 Task: Open a blank sheet, save the file as repiratorysystem.pdf Insert a picture of 'Repiratory System' with name  ' Repiratory System.png ' Apply border to the image, change style to Dotted Line, color Tan and width '4 pt'
Action: Mouse moved to (209, 271)
Screenshot: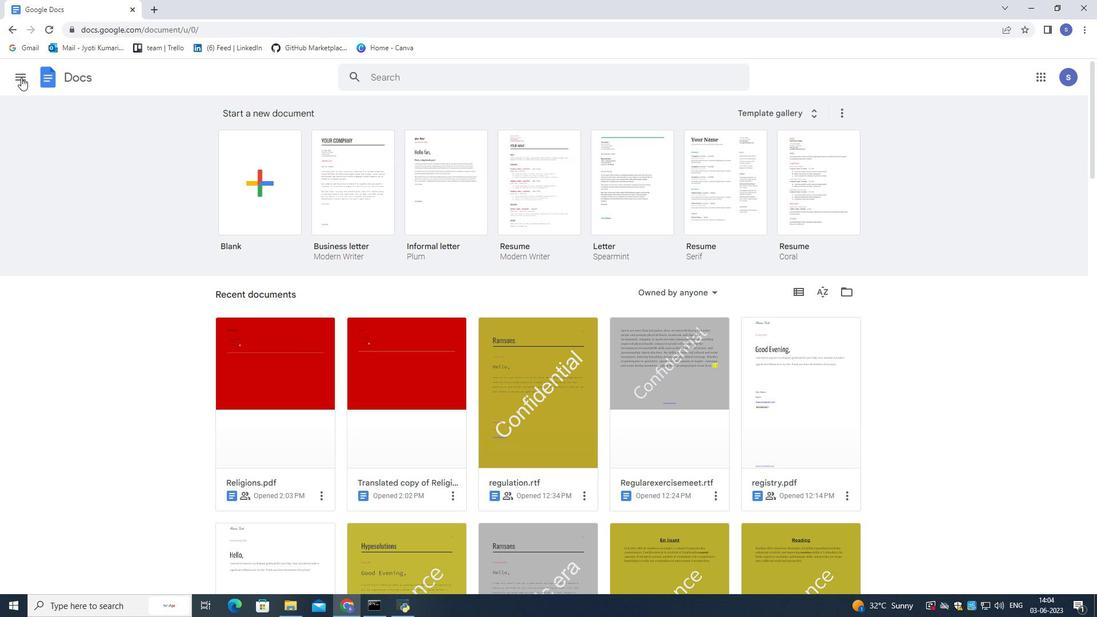 
Action: Mouse scrolled (209, 272) with delta (0, 0)
Screenshot: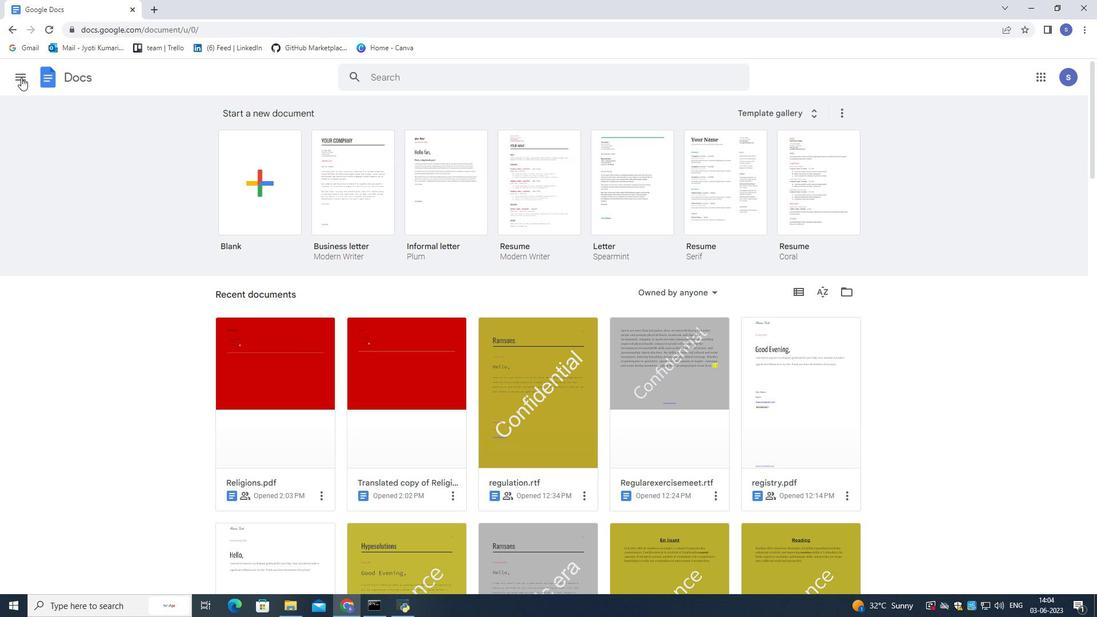 
Action: Mouse moved to (211, 270)
Screenshot: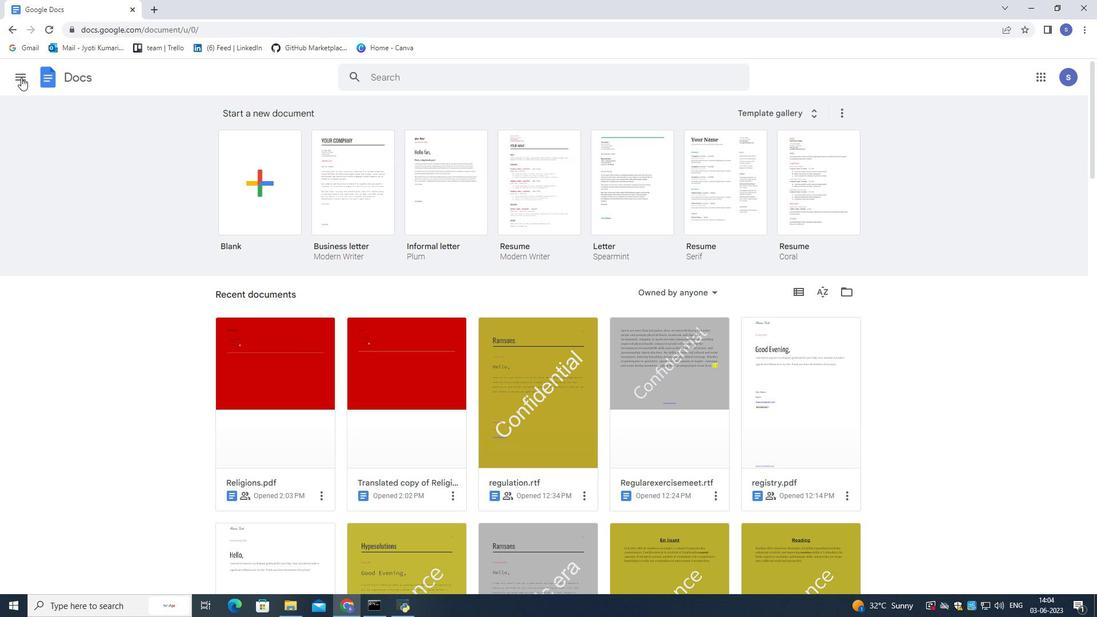 
Action: Mouse scrolled (211, 270) with delta (0, 0)
Screenshot: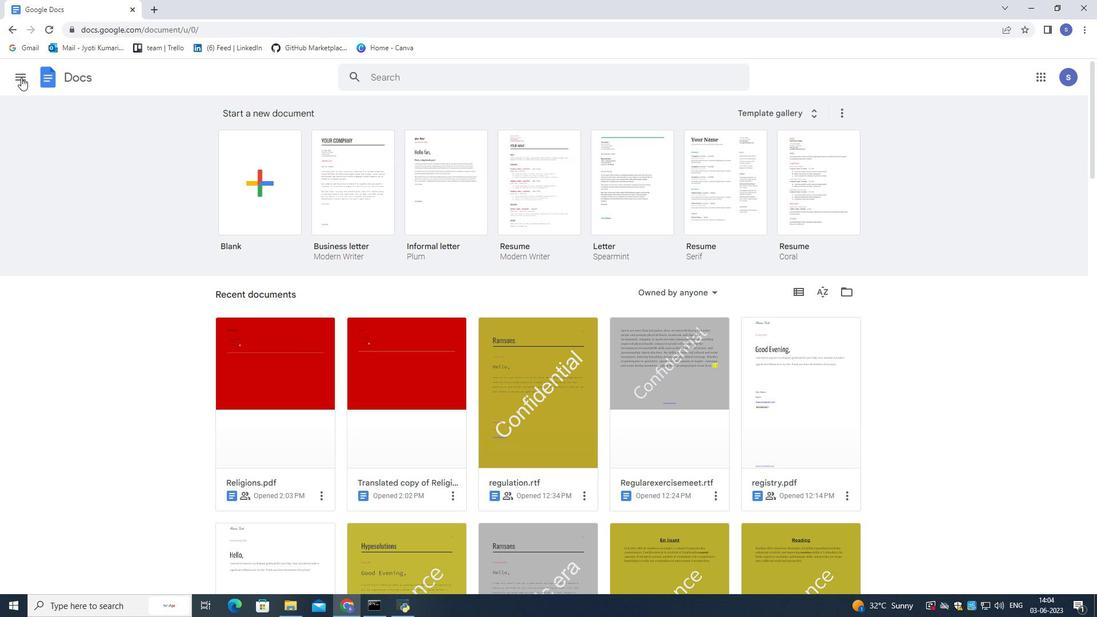 
Action: Mouse moved to (212, 268)
Screenshot: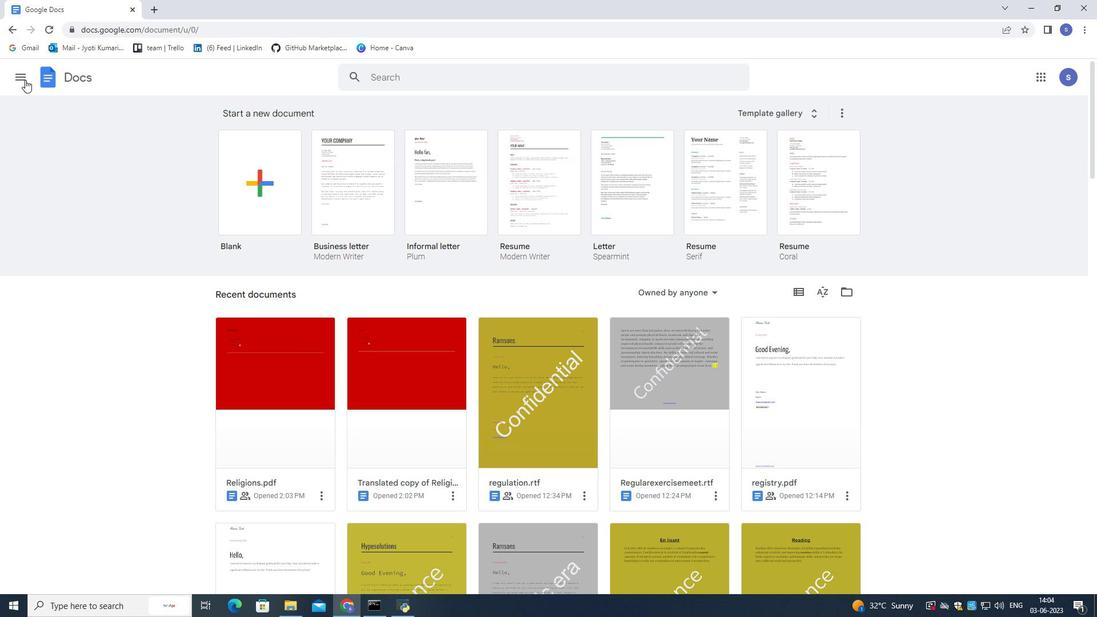 
Action: Mouse scrolled (212, 269) with delta (0, 0)
Screenshot: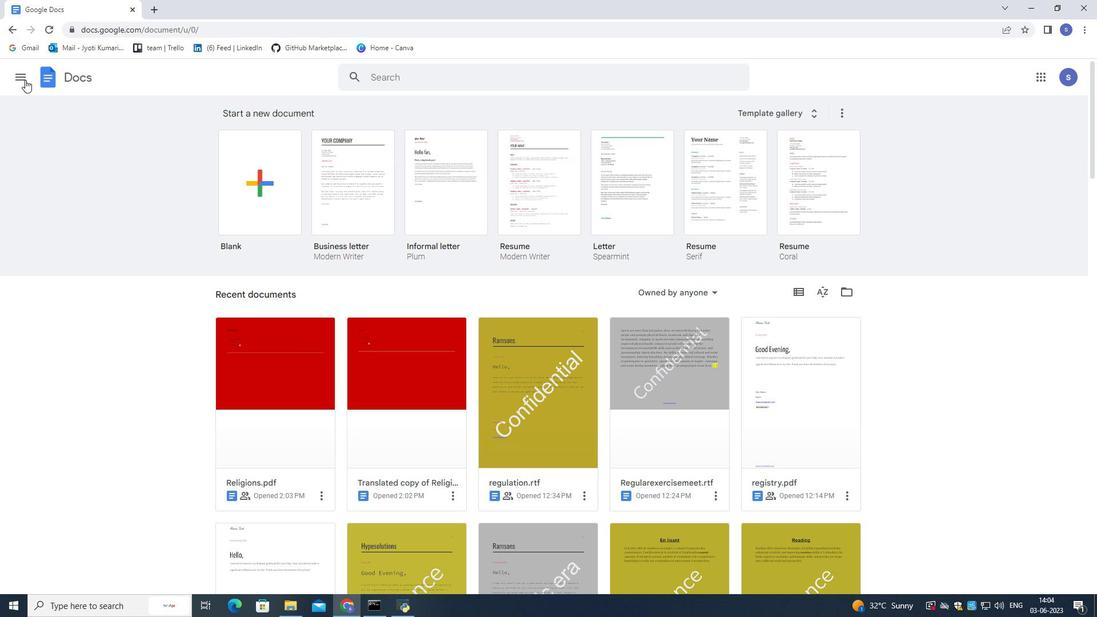 
Action: Mouse moved to (267, 144)
Screenshot: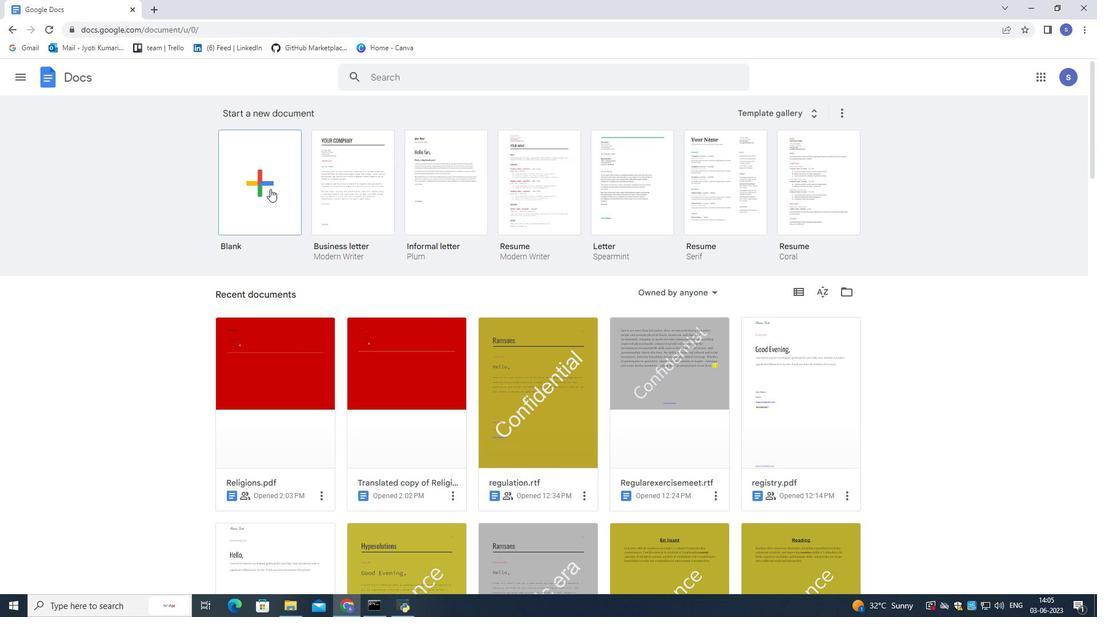 
Action: Mouse pressed left at (267, 144)
Screenshot: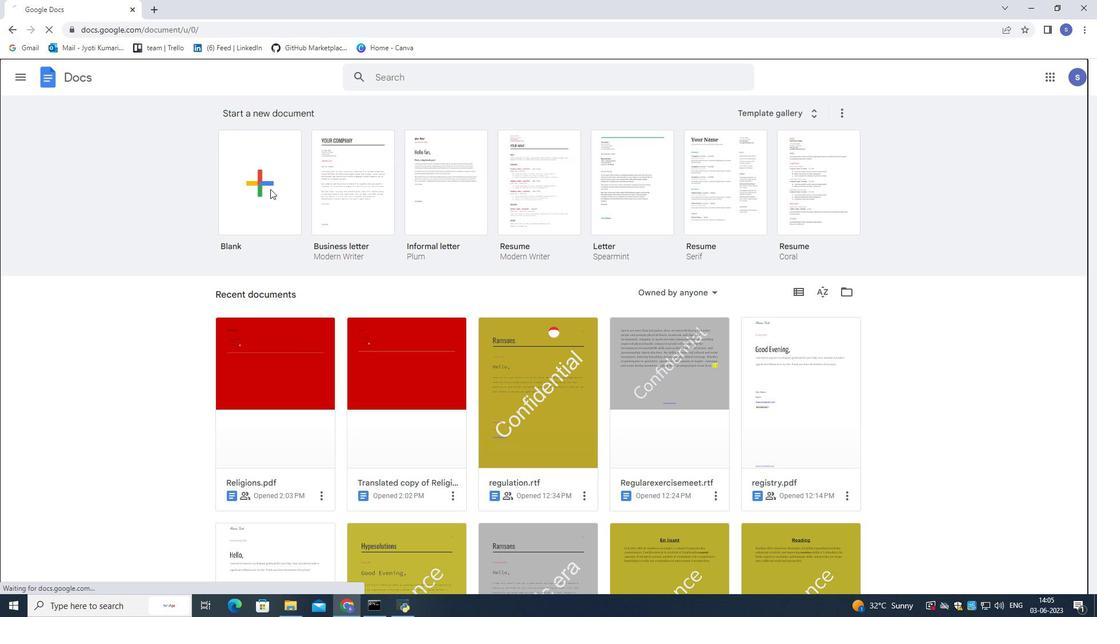
Action: Mouse pressed left at (267, 144)
Screenshot: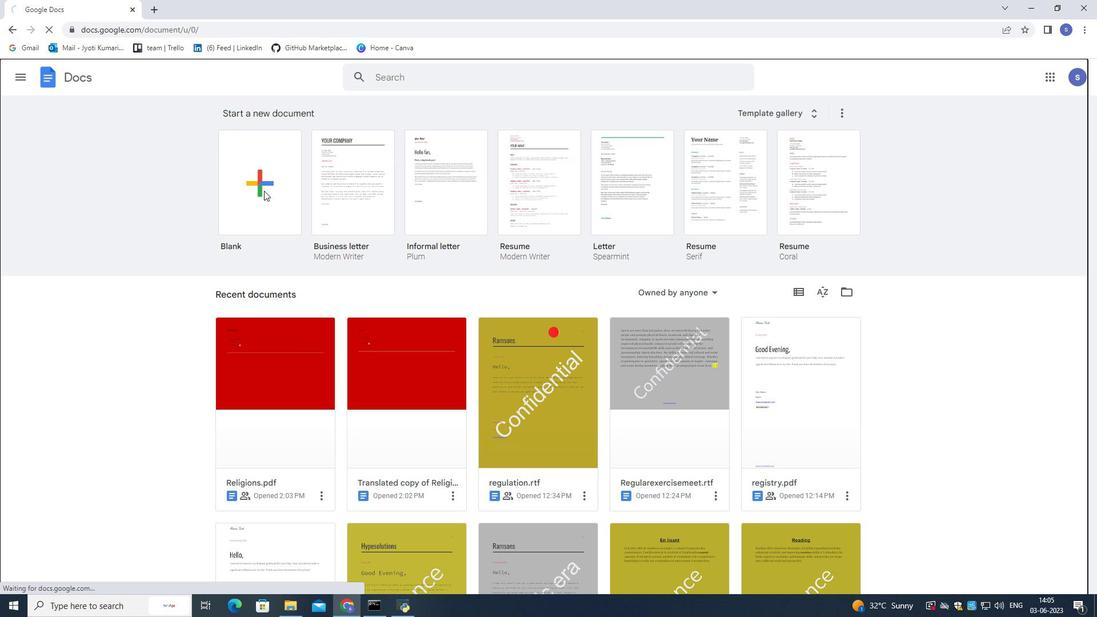 
Action: Mouse moved to (270, 189)
Screenshot: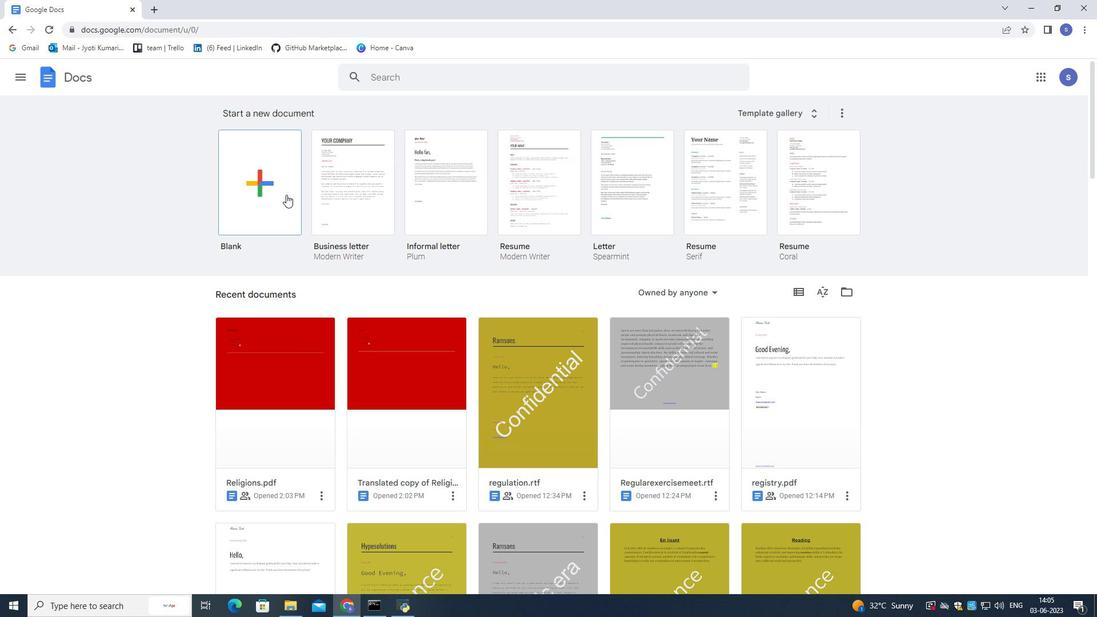 
Action: Mouse pressed left at (270, 189)
Screenshot: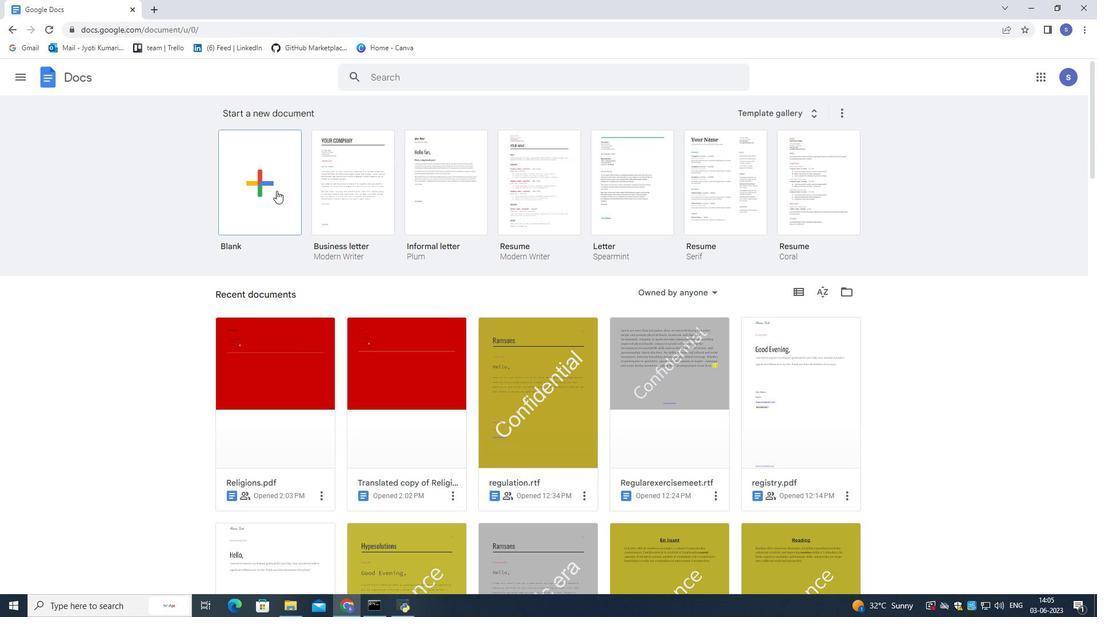 
Action: Mouse pressed left at (270, 189)
Screenshot: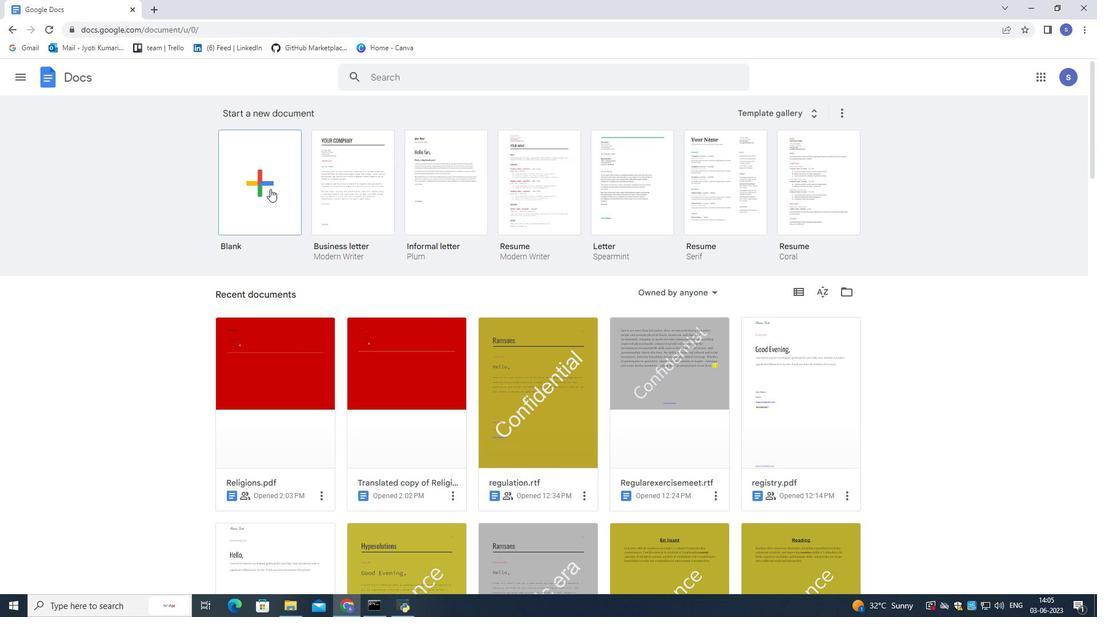 
Action: Mouse moved to (120, 68)
Screenshot: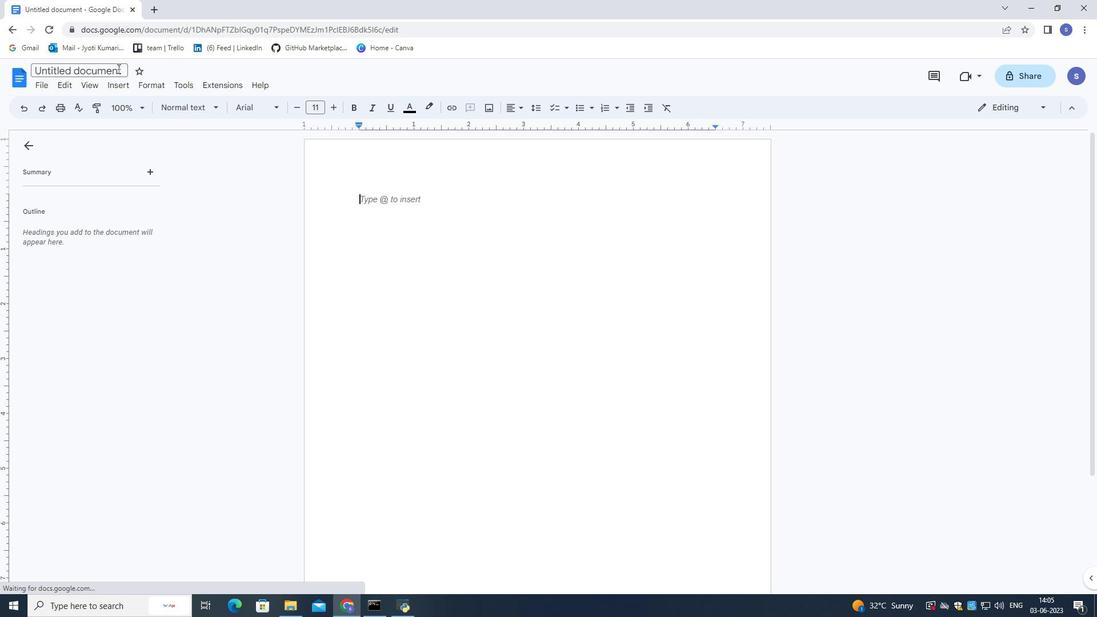 
Action: Mouse pressed left at (120, 68)
Screenshot: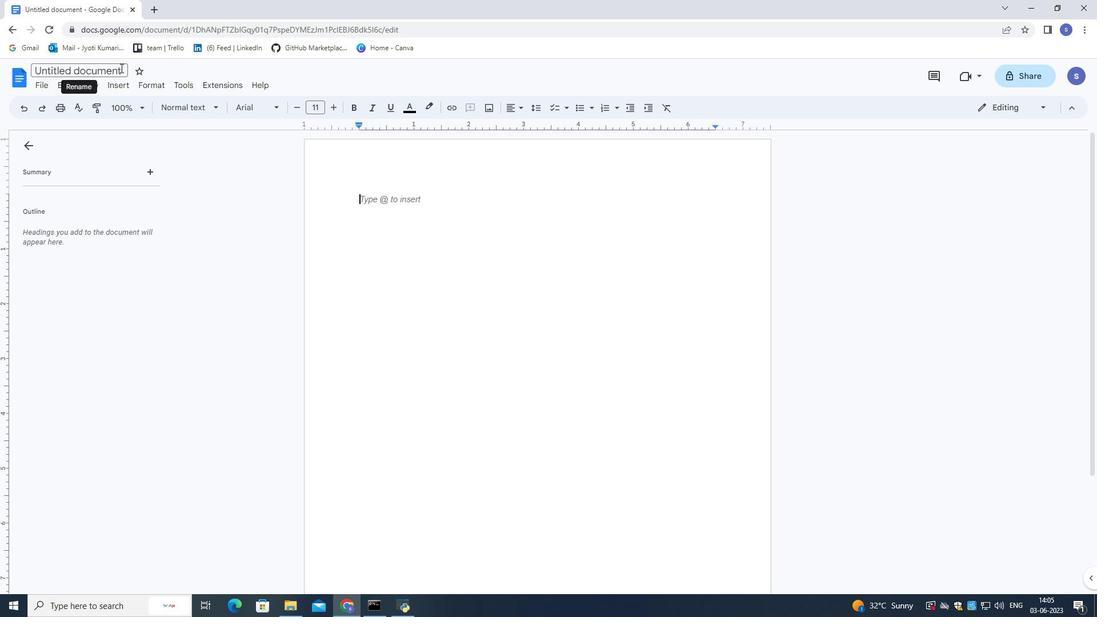 
Action: Key pressed repiatorysystem.pdf<Key.enter>
Screenshot: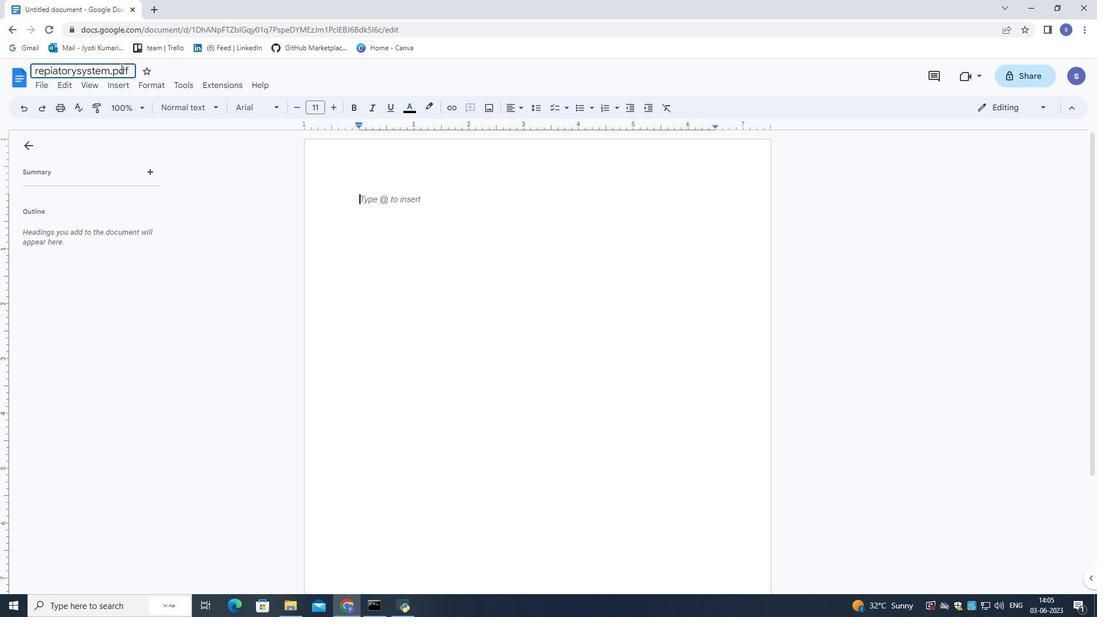 
Action: Mouse moved to (499, 193)
Screenshot: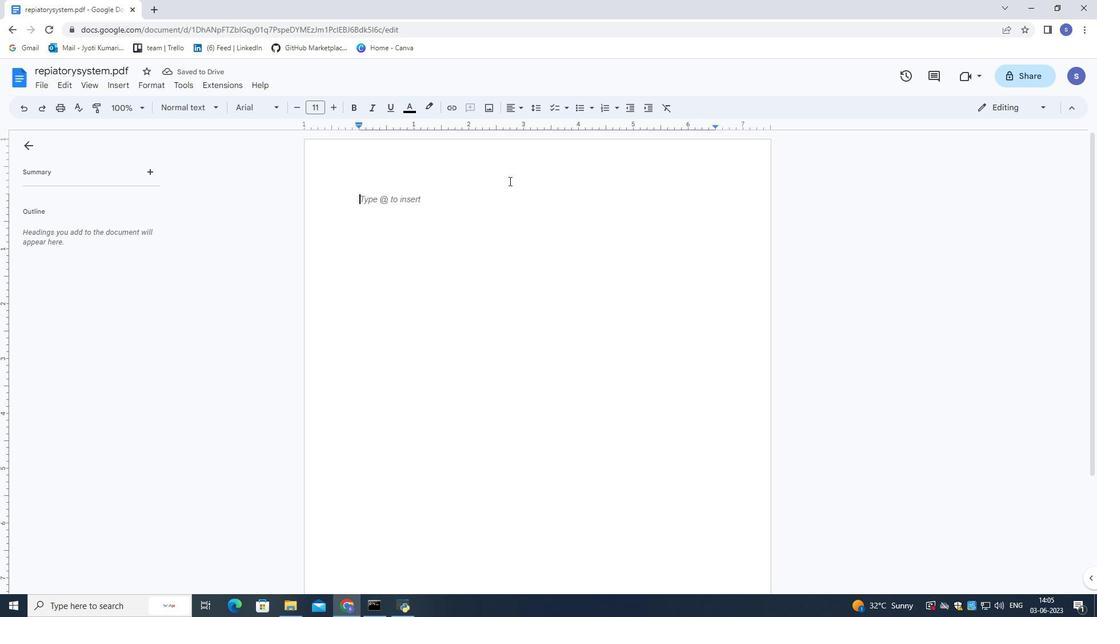 
Action: Mouse pressed left at (499, 193)
Screenshot: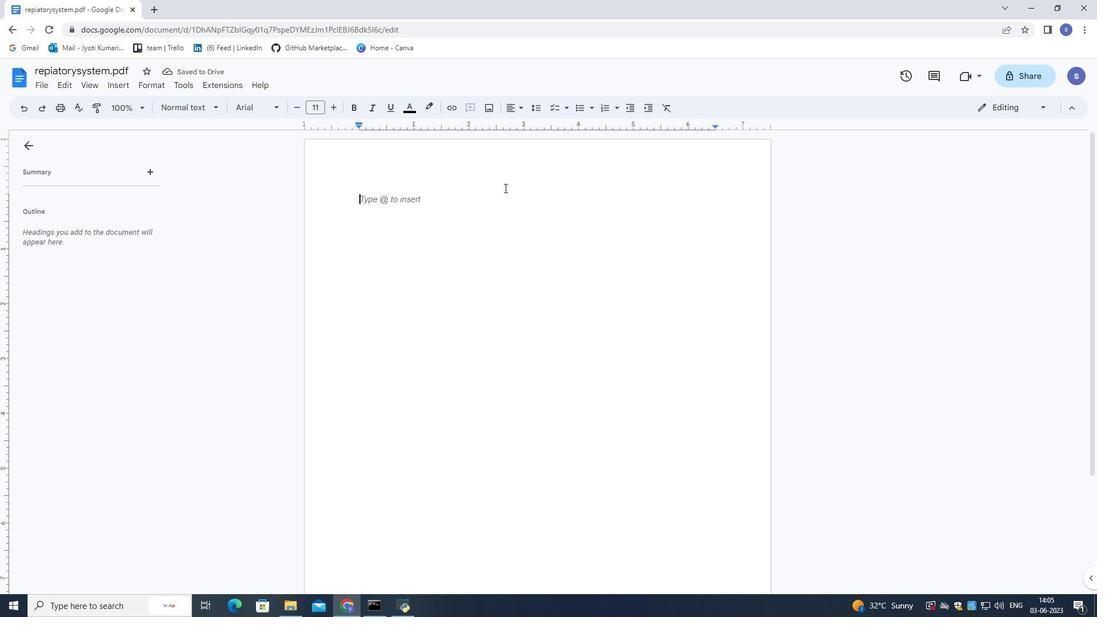 
Action: Mouse moved to (113, 84)
Screenshot: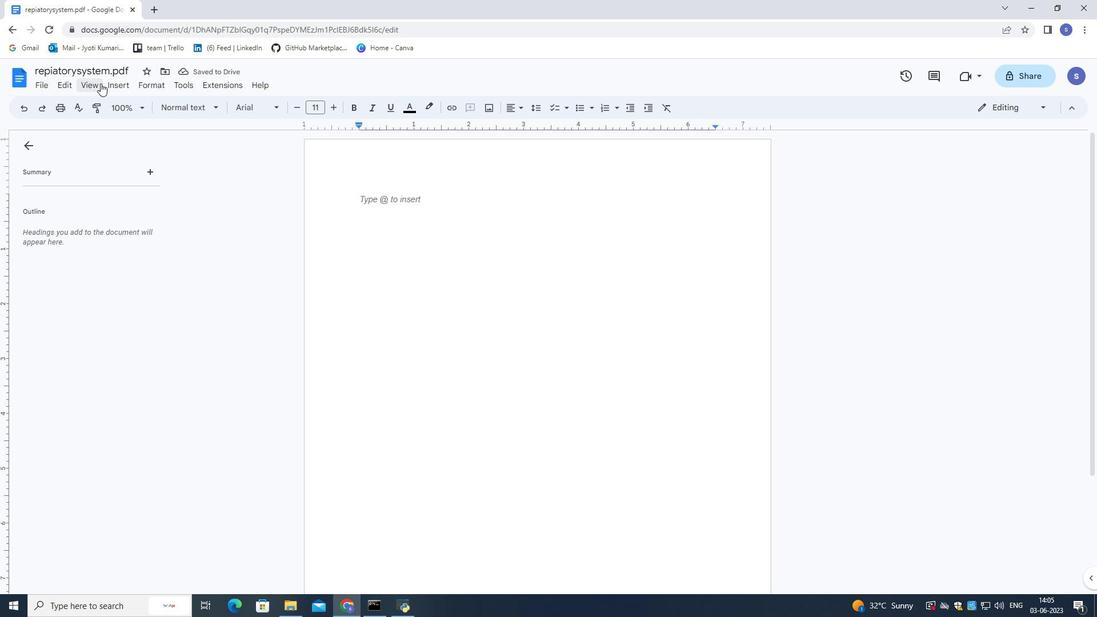 
Action: Mouse pressed left at (113, 84)
Screenshot: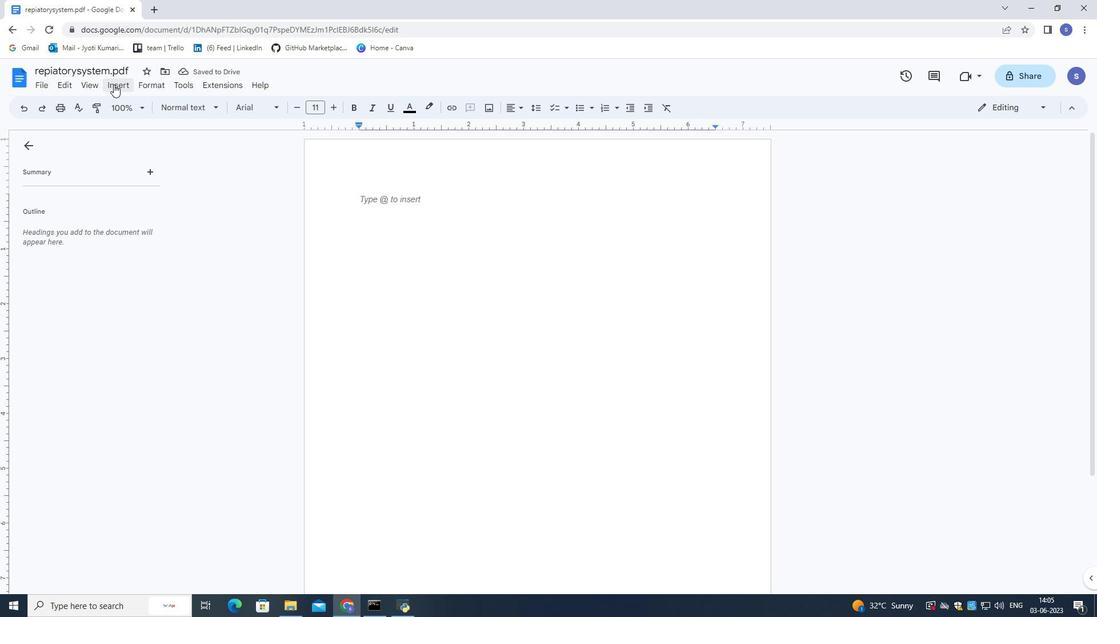 
Action: Mouse moved to (133, 107)
Screenshot: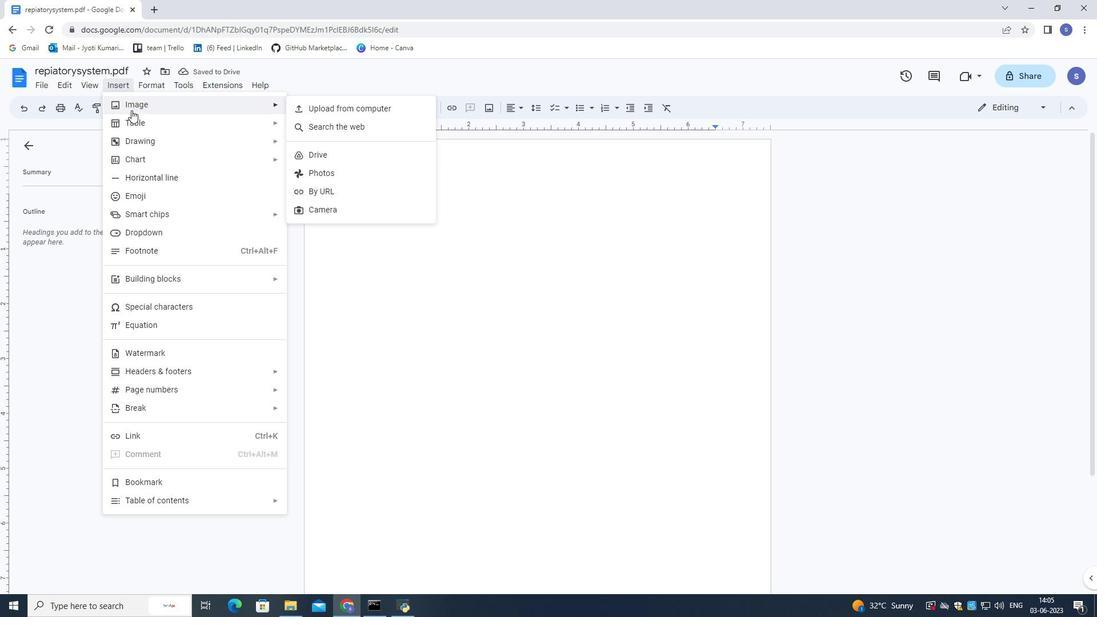 
Action: Mouse pressed left at (133, 107)
Screenshot: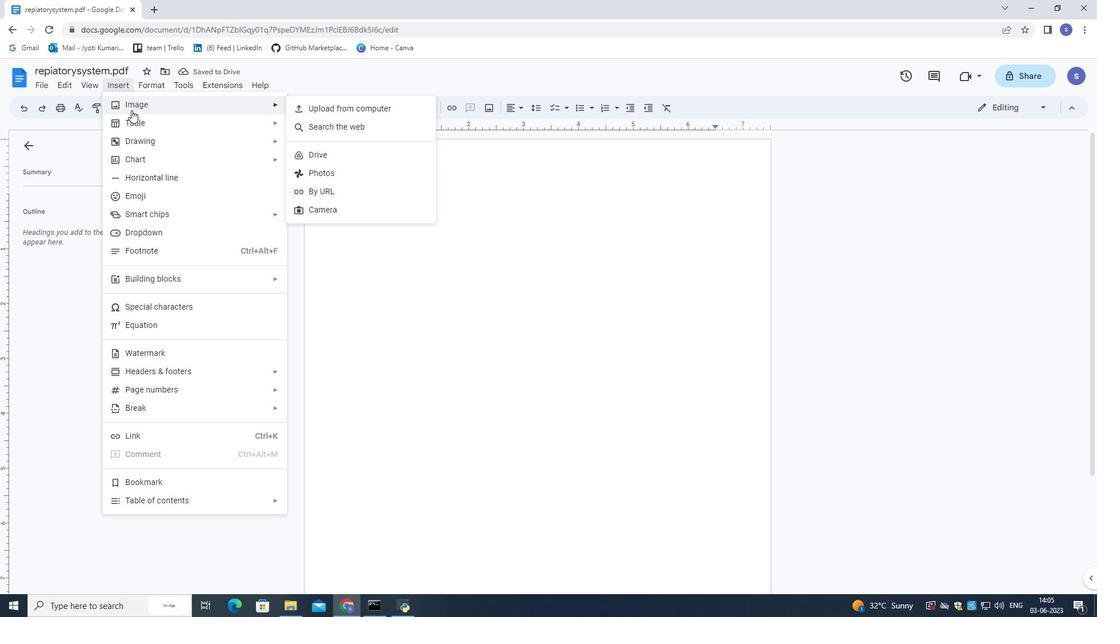 
Action: Mouse moved to (308, 110)
Screenshot: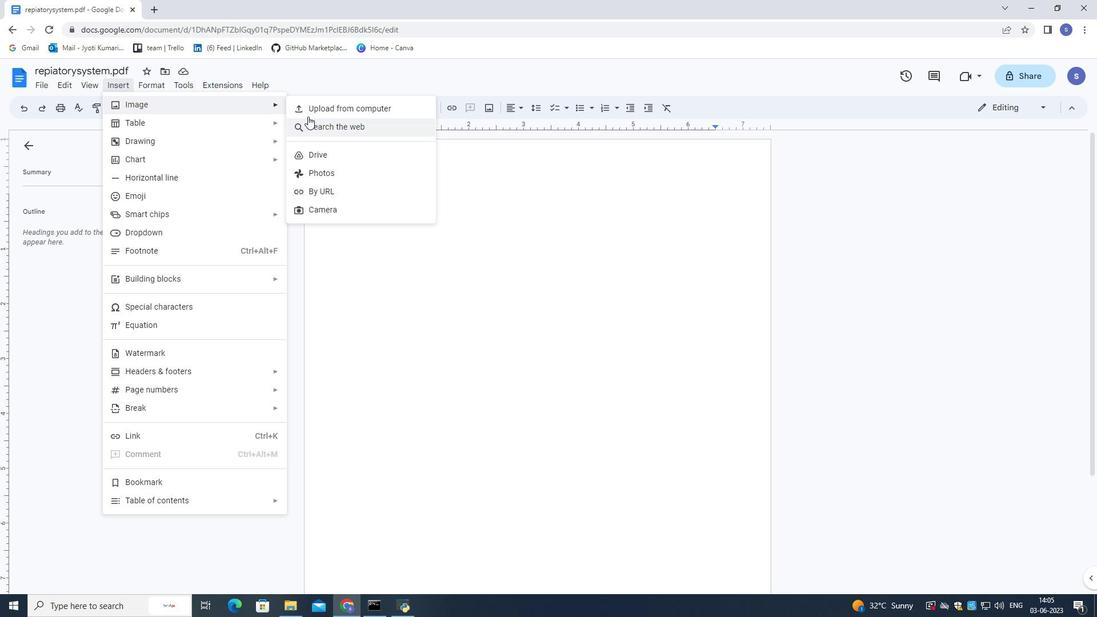 
Action: Mouse pressed left at (308, 110)
Screenshot: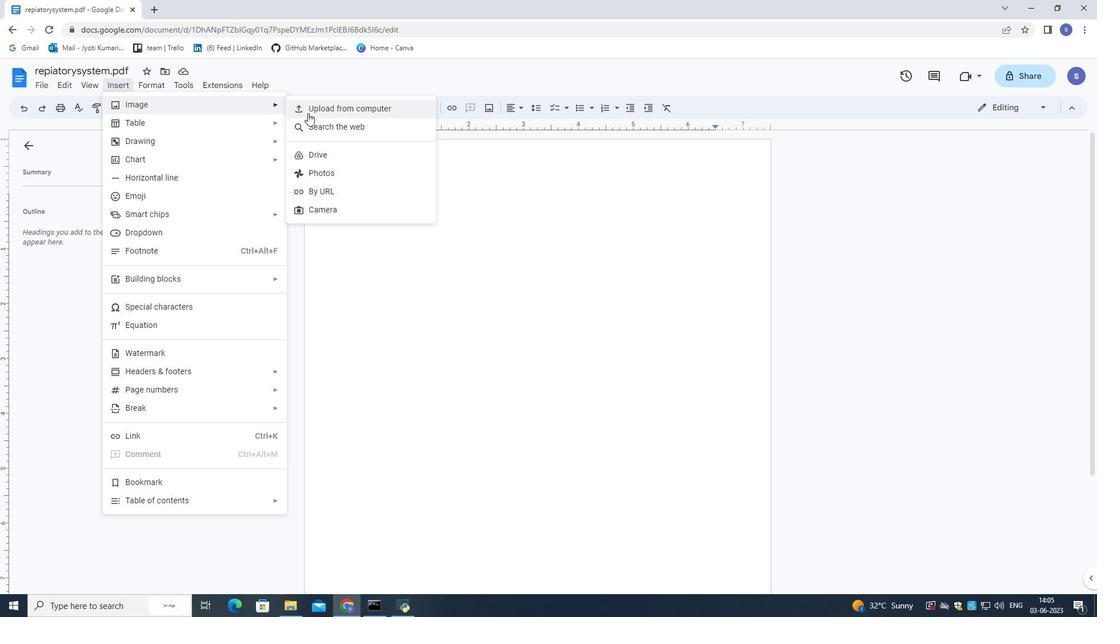 
Action: Mouse moved to (302, 99)
Screenshot: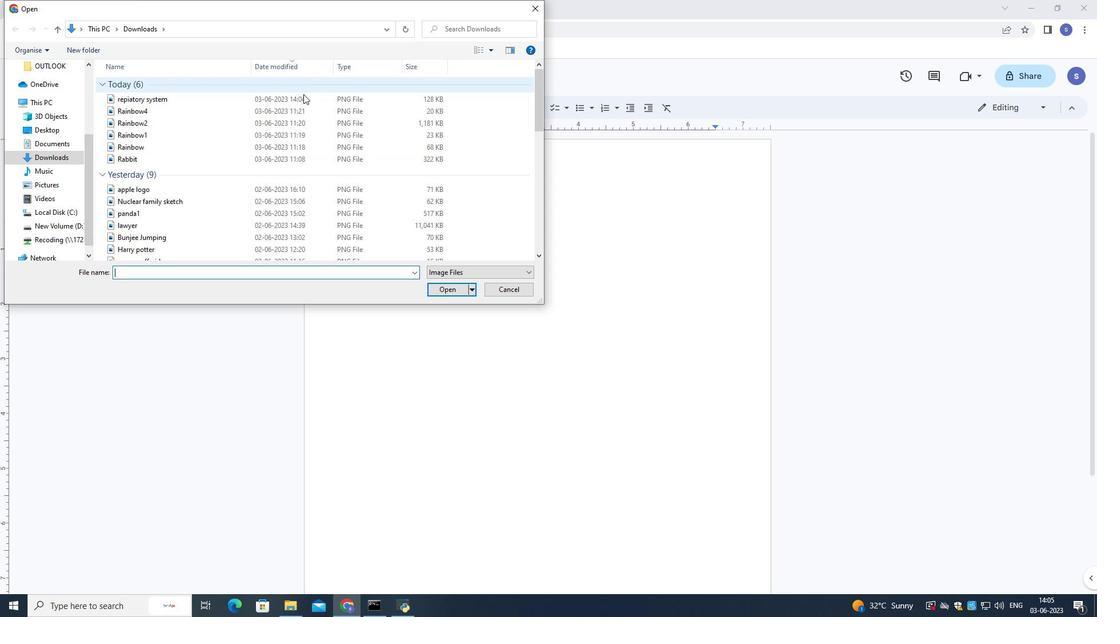 
Action: Mouse pressed left at (302, 99)
Screenshot: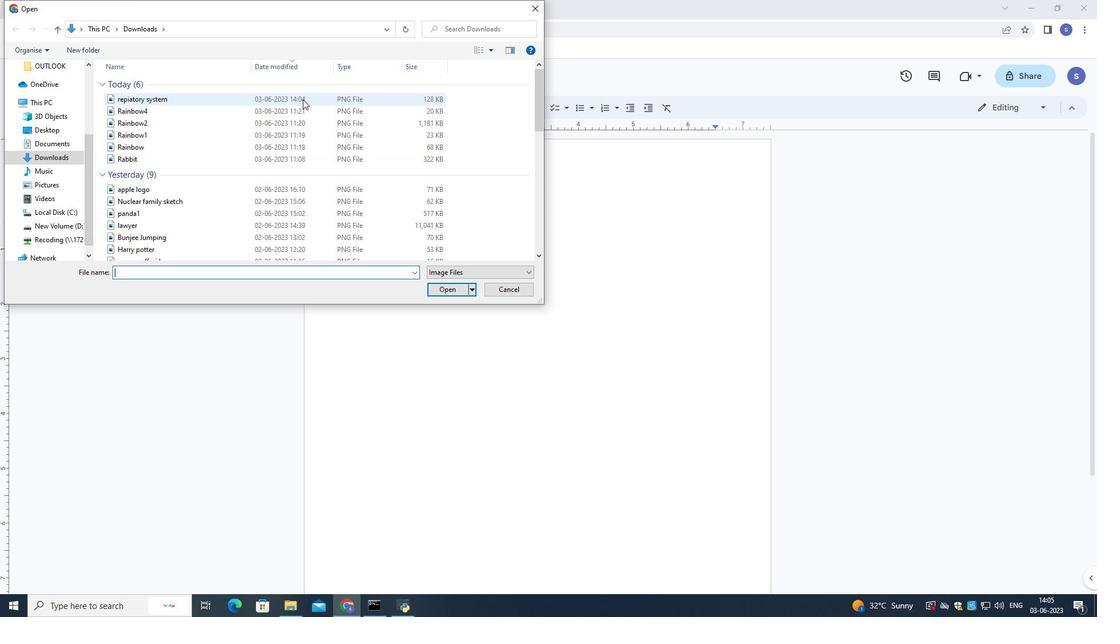 
Action: Mouse moved to (445, 288)
Screenshot: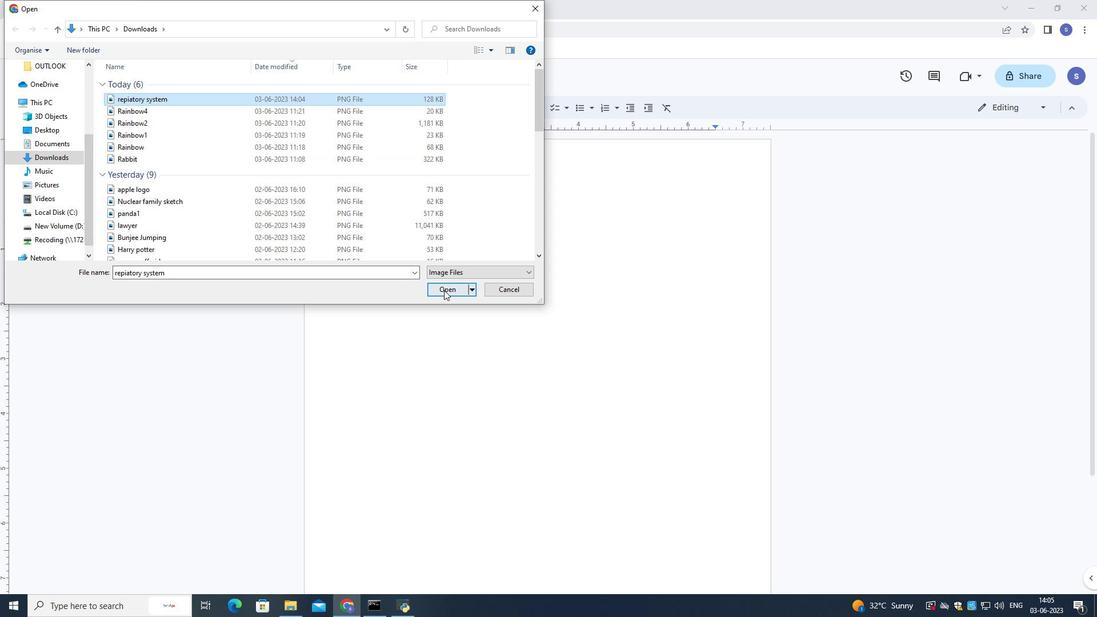 
Action: Mouse pressed left at (445, 288)
Screenshot: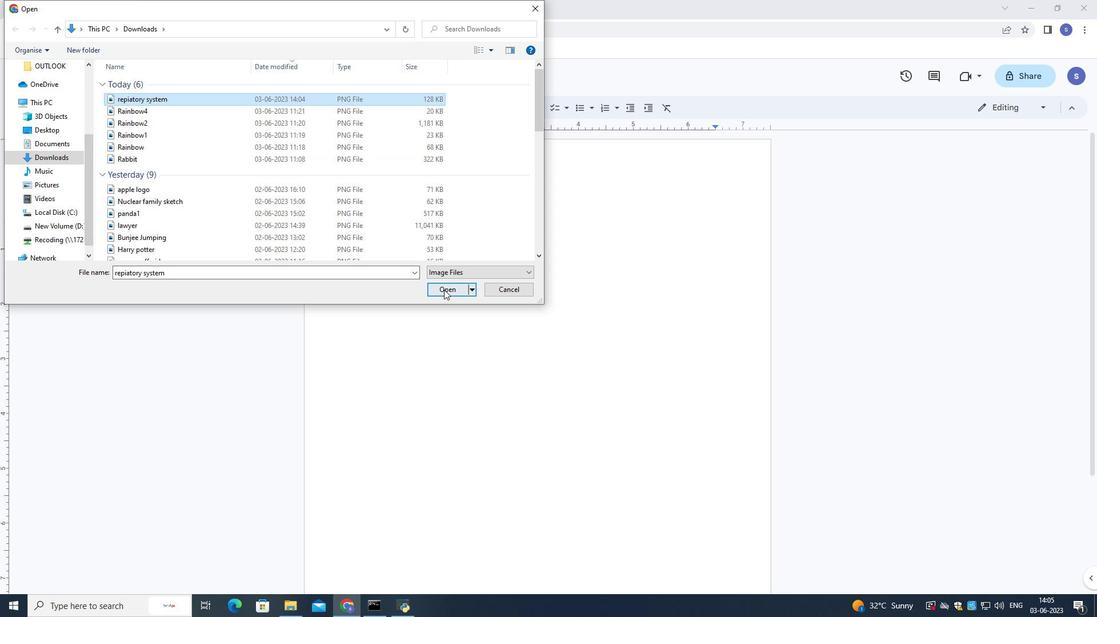 
Action: Mouse moved to (644, 339)
Screenshot: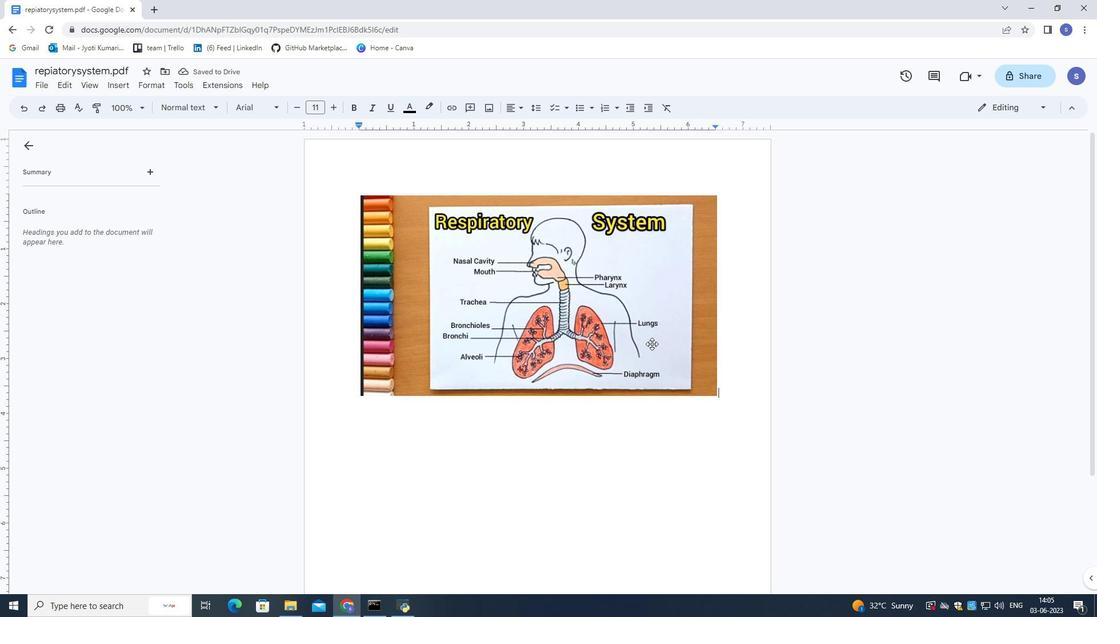 
Action: Mouse pressed left at (644, 339)
Screenshot: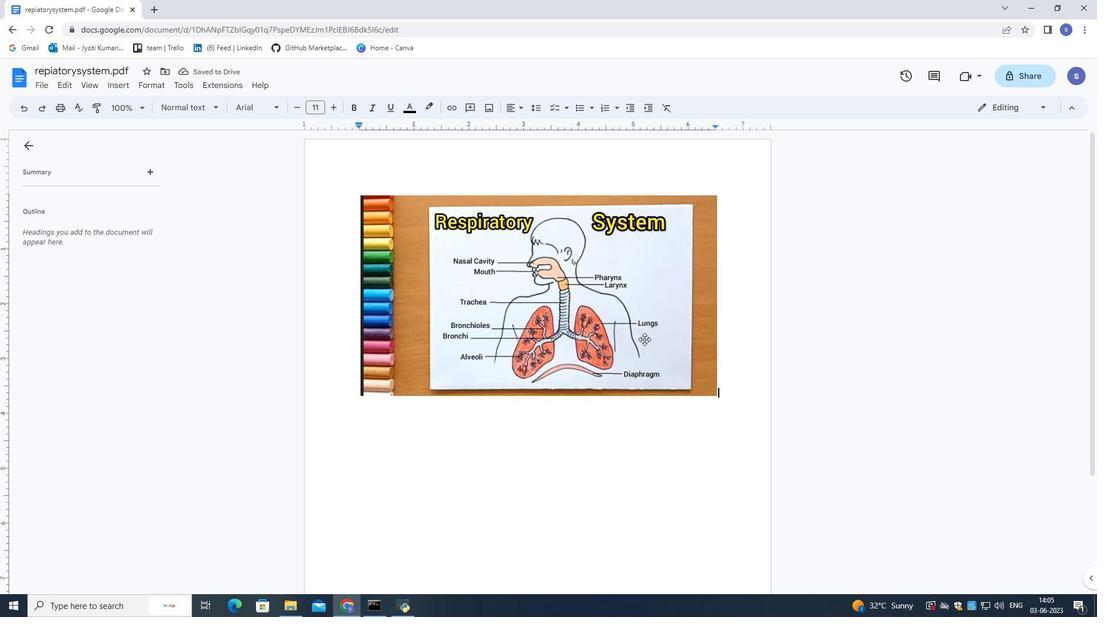
Action: Mouse moved to (599, 265)
Screenshot: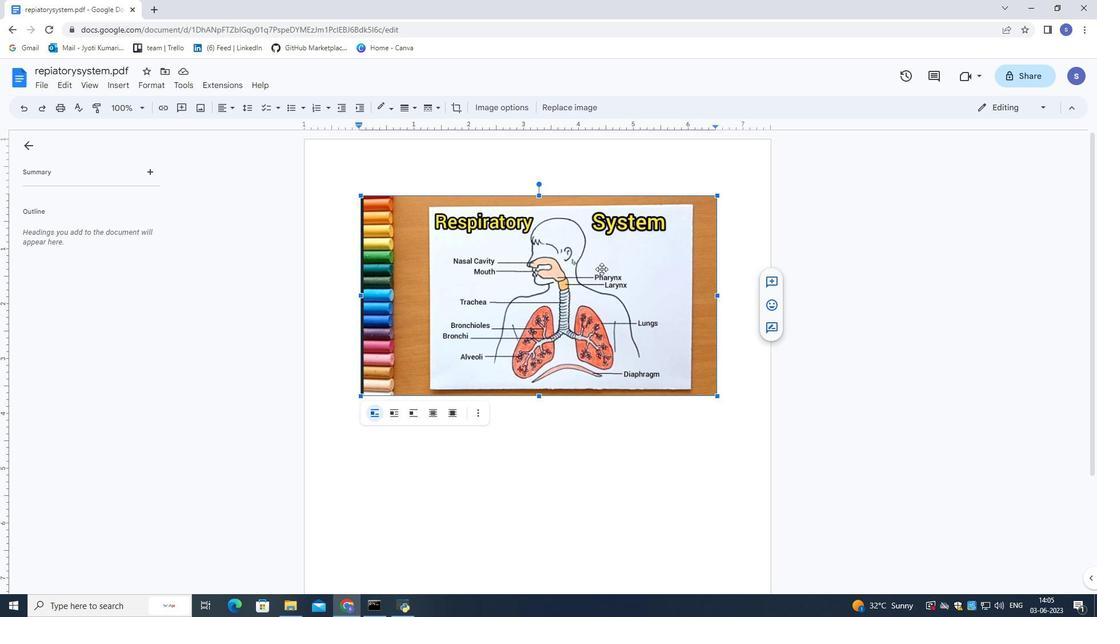 
Action: Mouse pressed right at (599, 265)
Screenshot: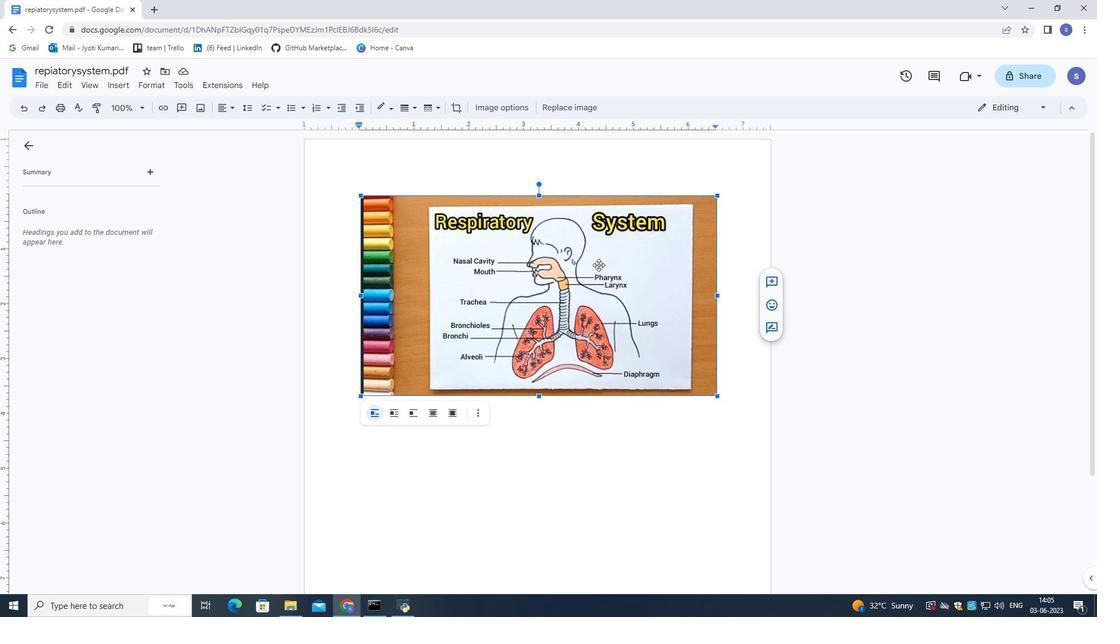 
Action: Mouse moved to (629, 240)
Screenshot: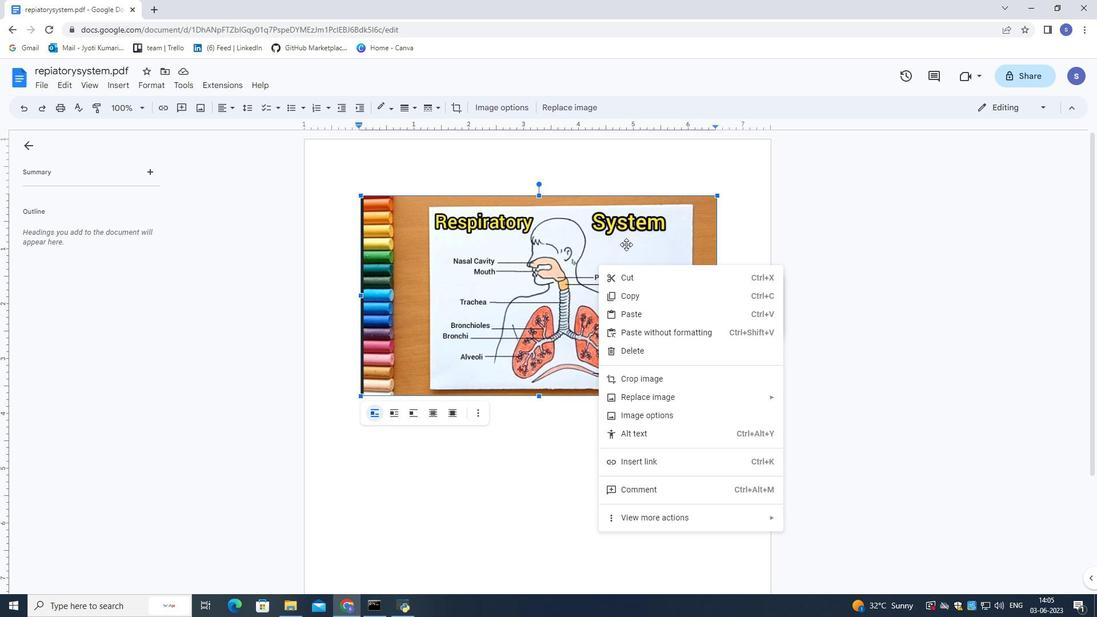 
Action: Mouse pressed left at (629, 240)
Screenshot: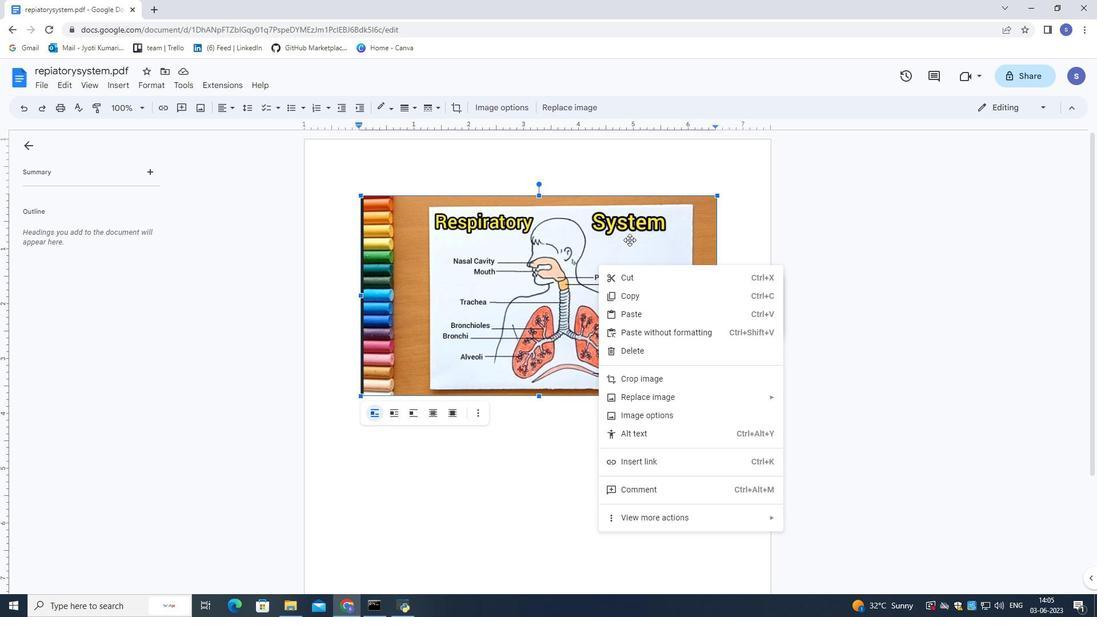 
Action: Mouse moved to (693, 421)
Screenshot: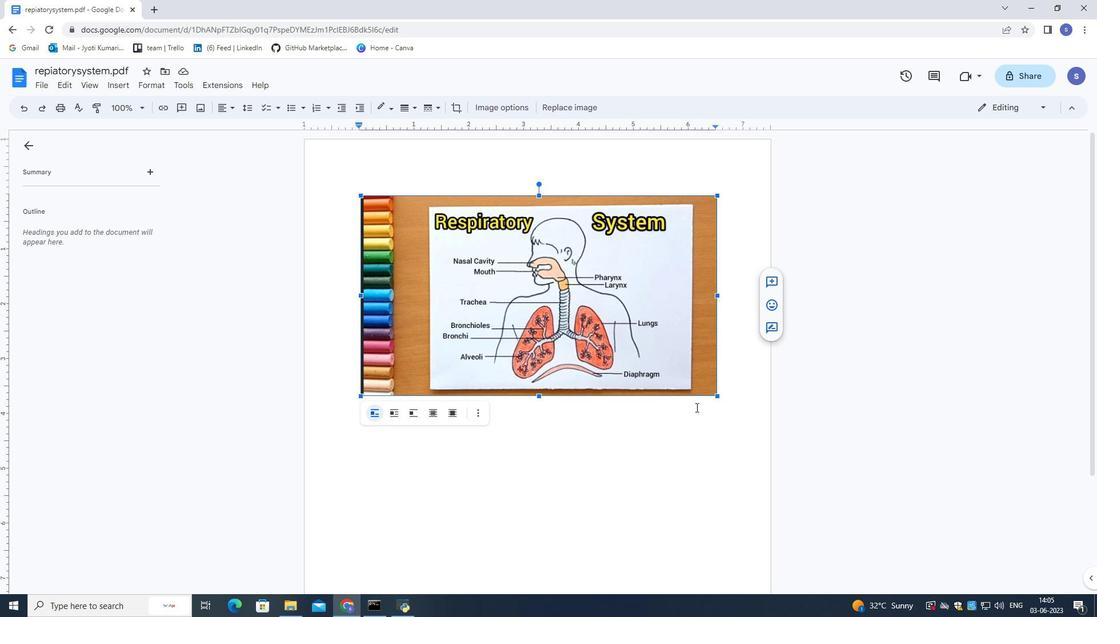 
Action: Mouse pressed left at (693, 421)
Screenshot: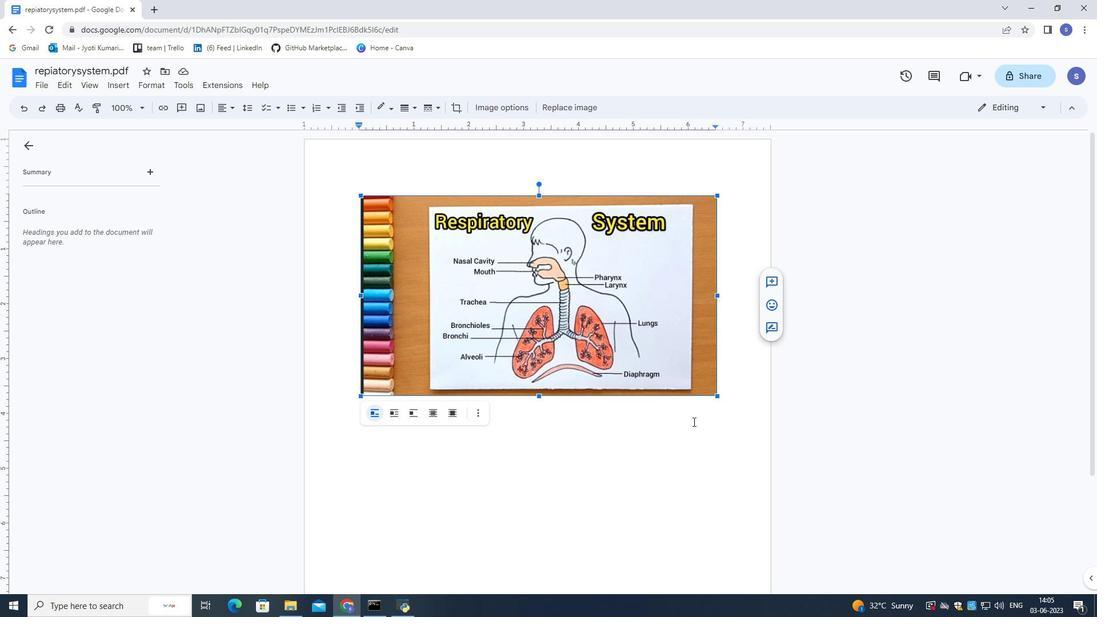 
Action: Mouse moved to (676, 342)
Screenshot: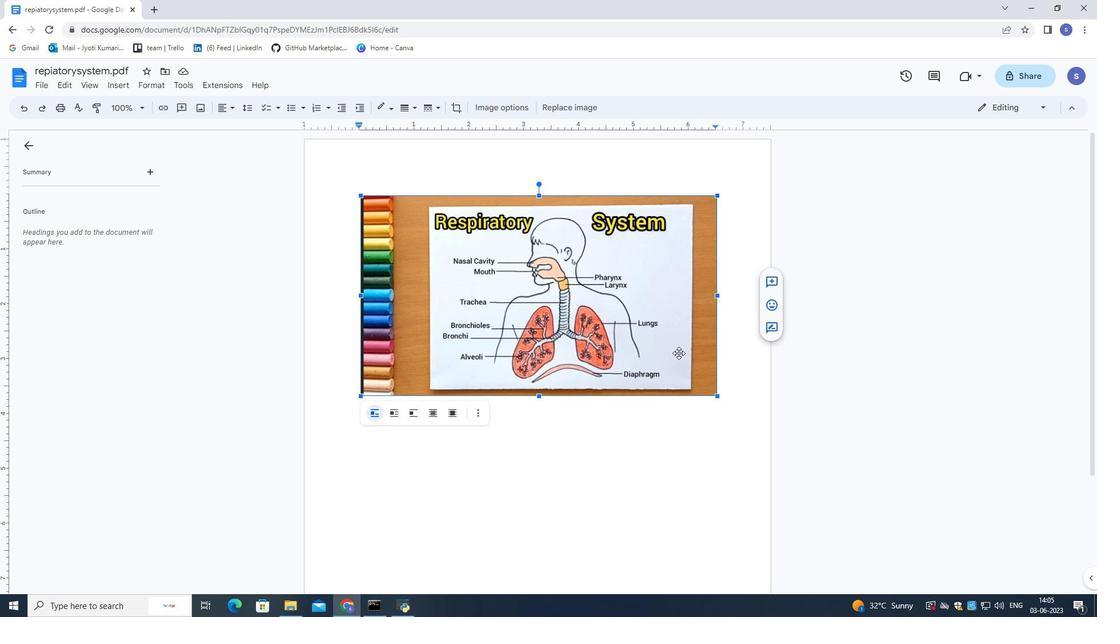
Action: Mouse pressed left at (676, 342)
Screenshot: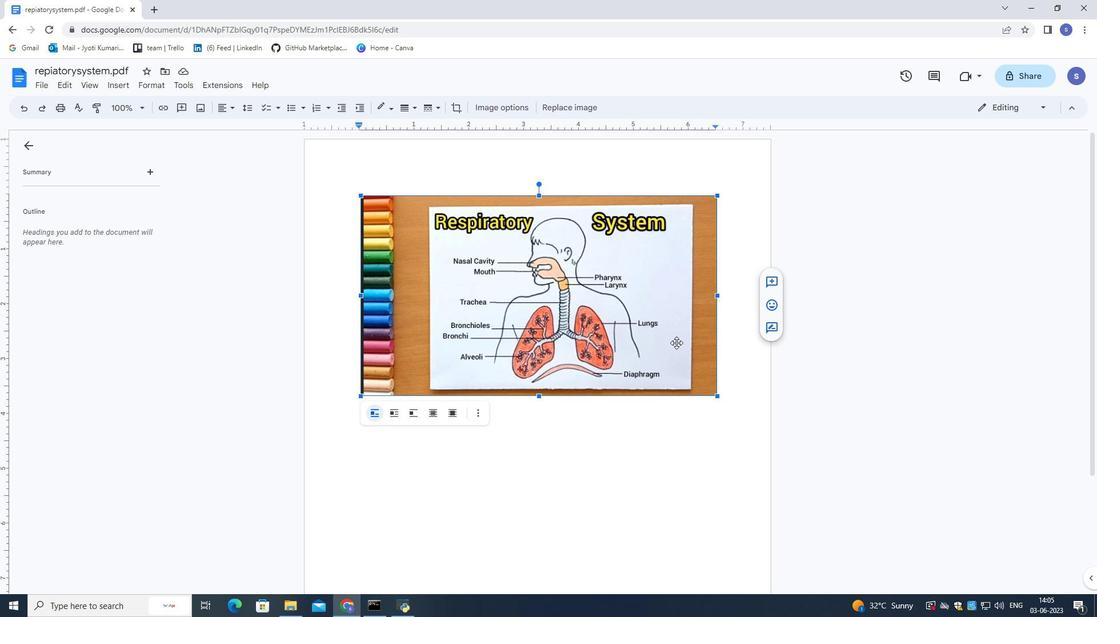 
Action: Mouse moved to (450, 412)
Screenshot: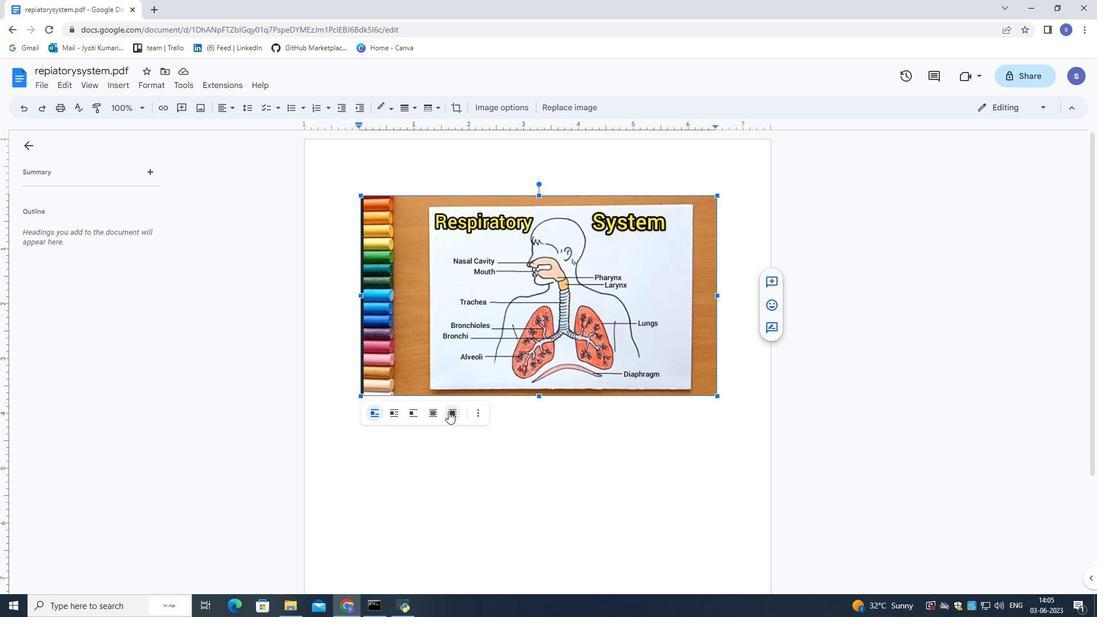 
Action: Mouse pressed left at (450, 412)
Screenshot: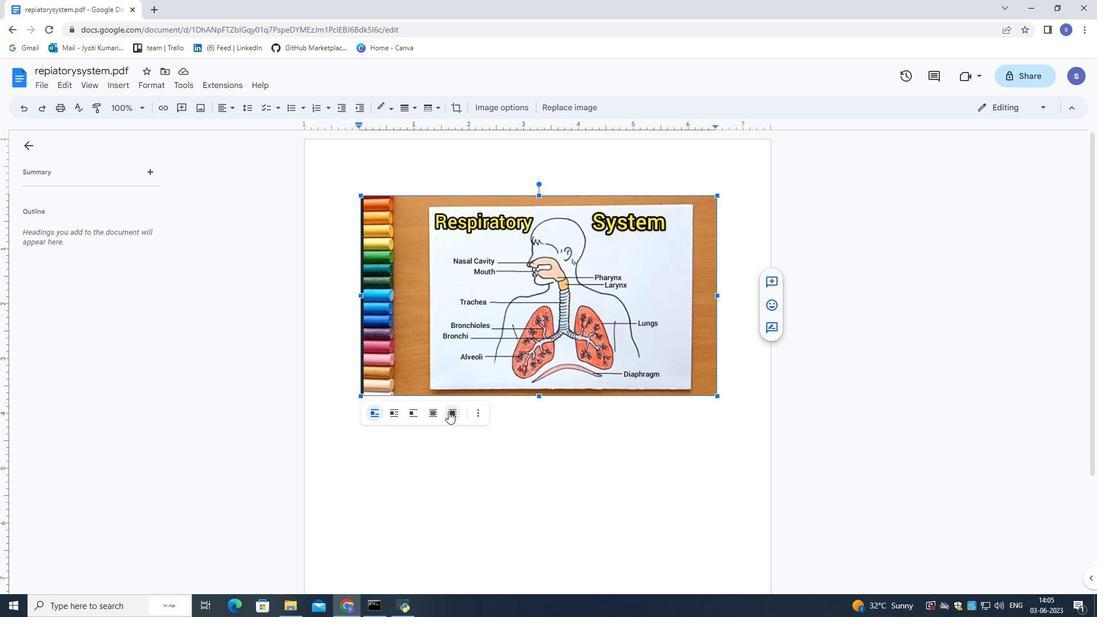 
Action: Mouse moved to (427, 420)
Screenshot: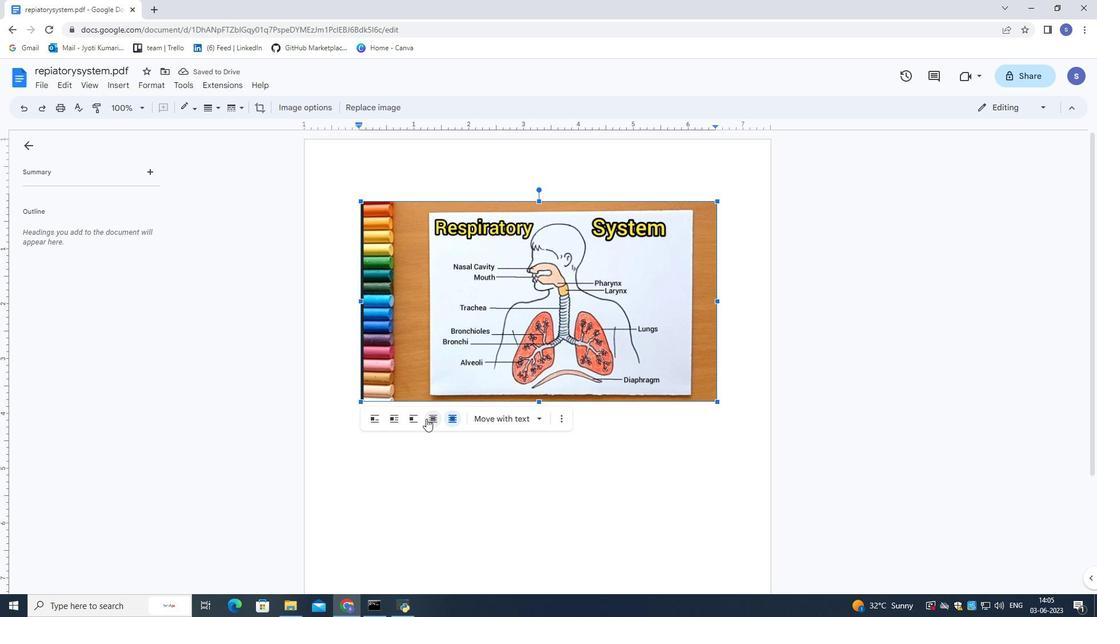 
Action: Mouse pressed left at (427, 420)
Screenshot: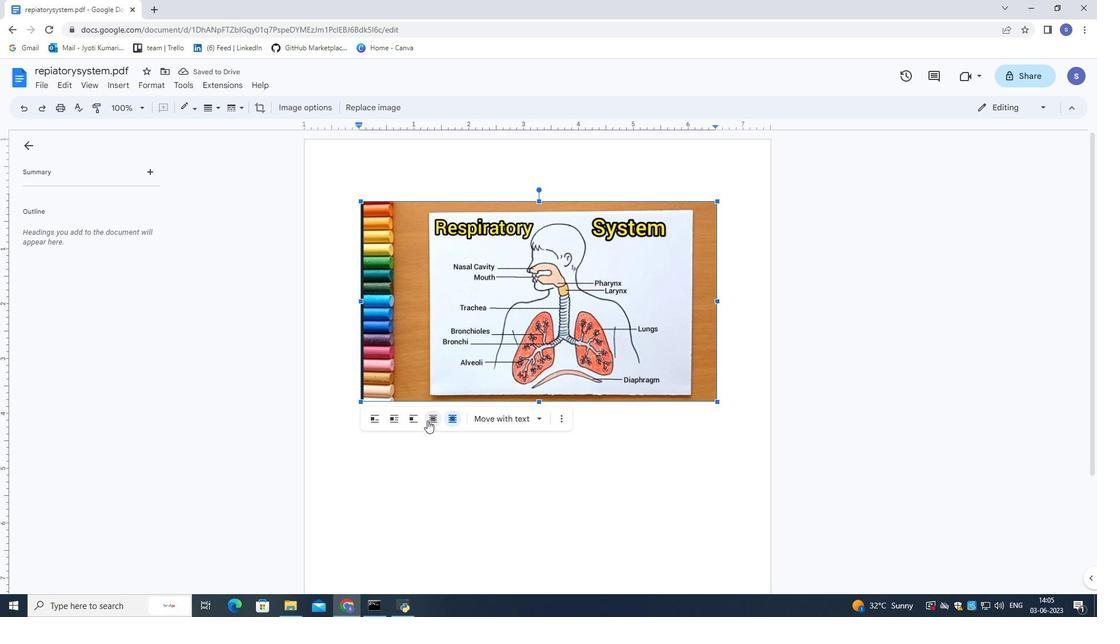 
Action: Mouse moved to (428, 421)
Screenshot: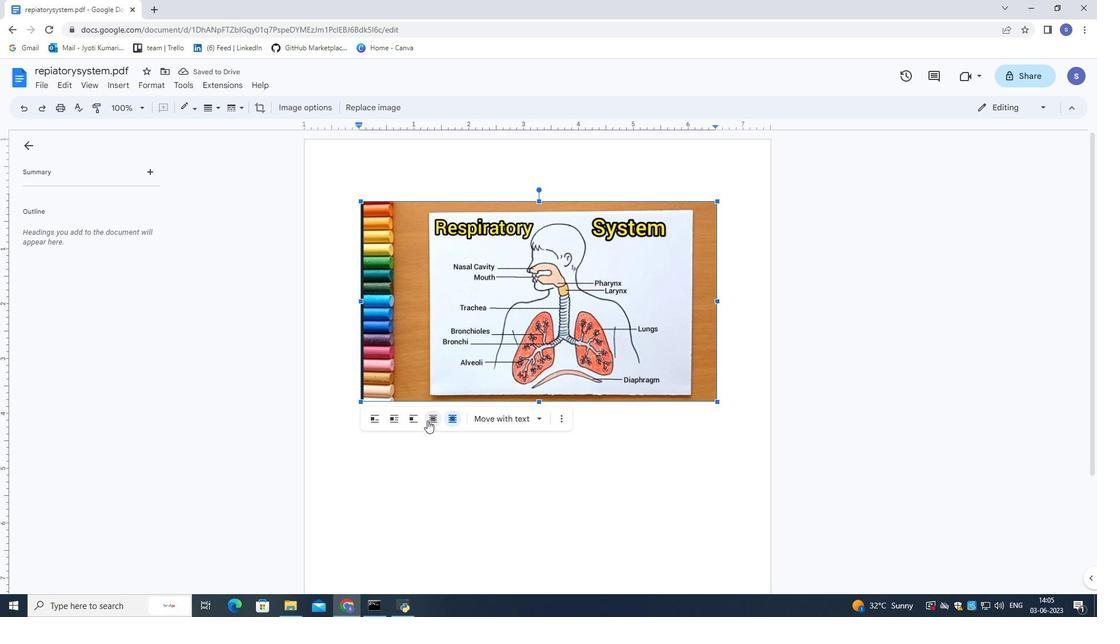 
Action: Mouse pressed left at (428, 421)
Screenshot: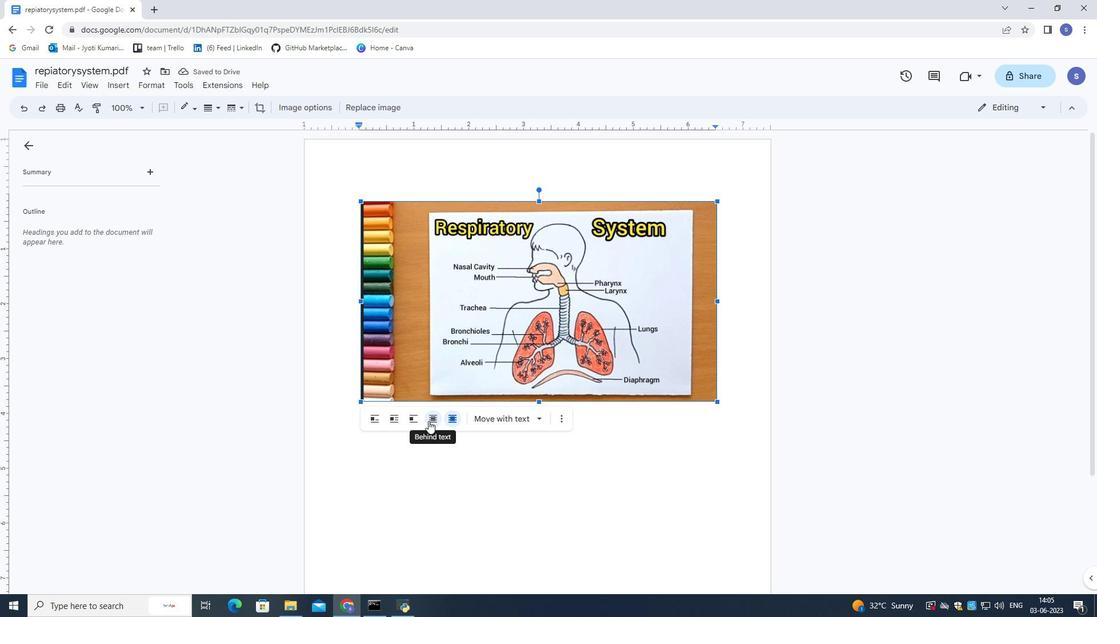 
Action: Mouse moved to (418, 414)
Screenshot: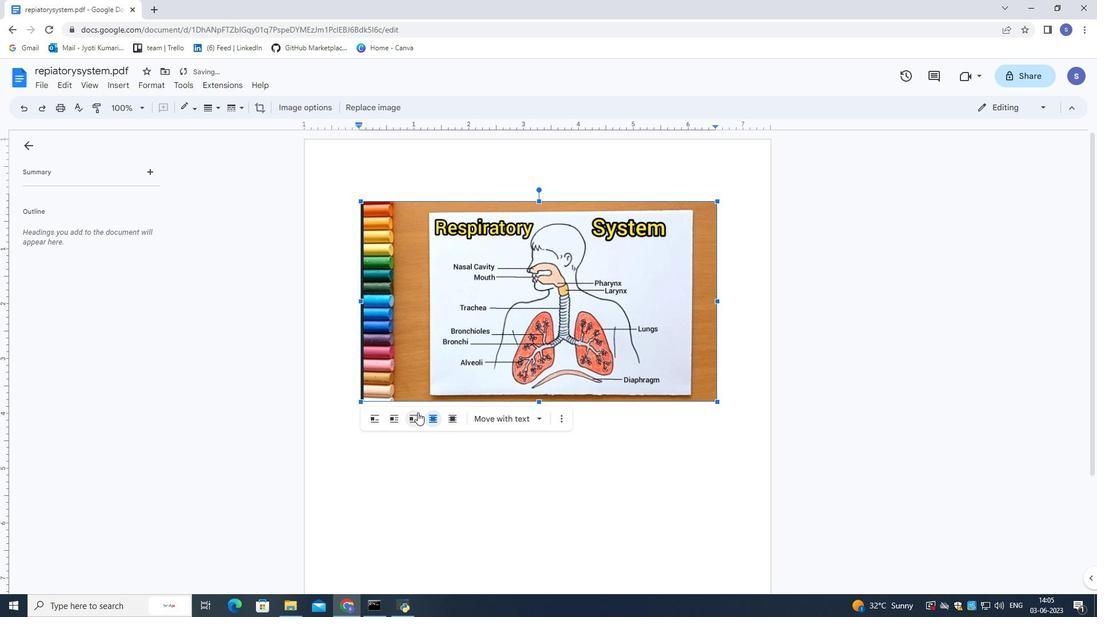 
Action: Mouse pressed left at (418, 414)
Screenshot: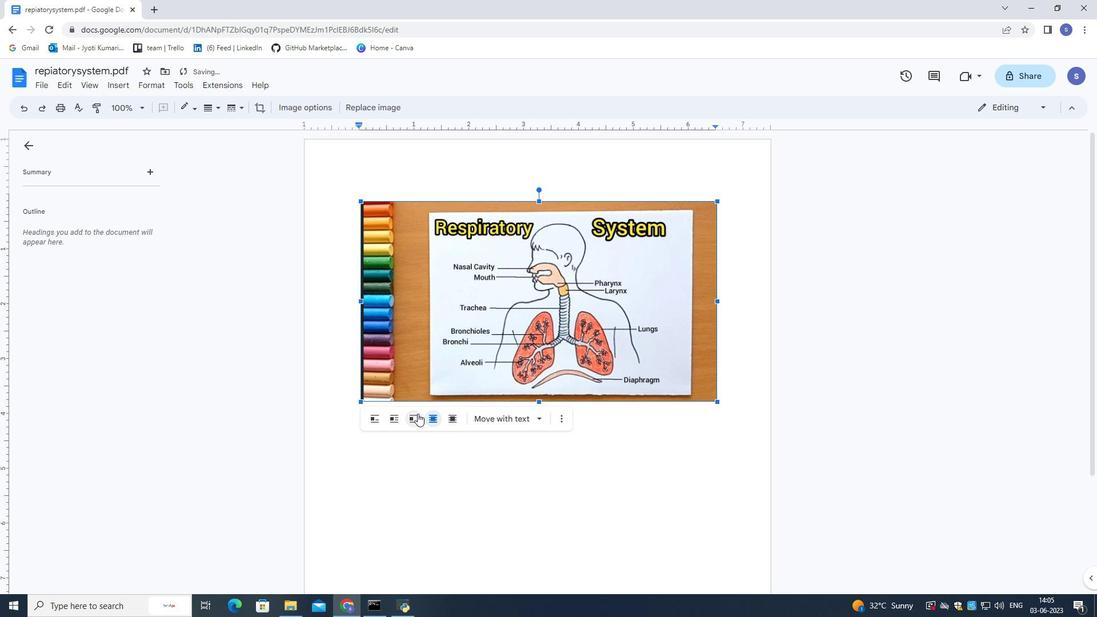 
Action: Mouse moved to (237, 108)
Screenshot: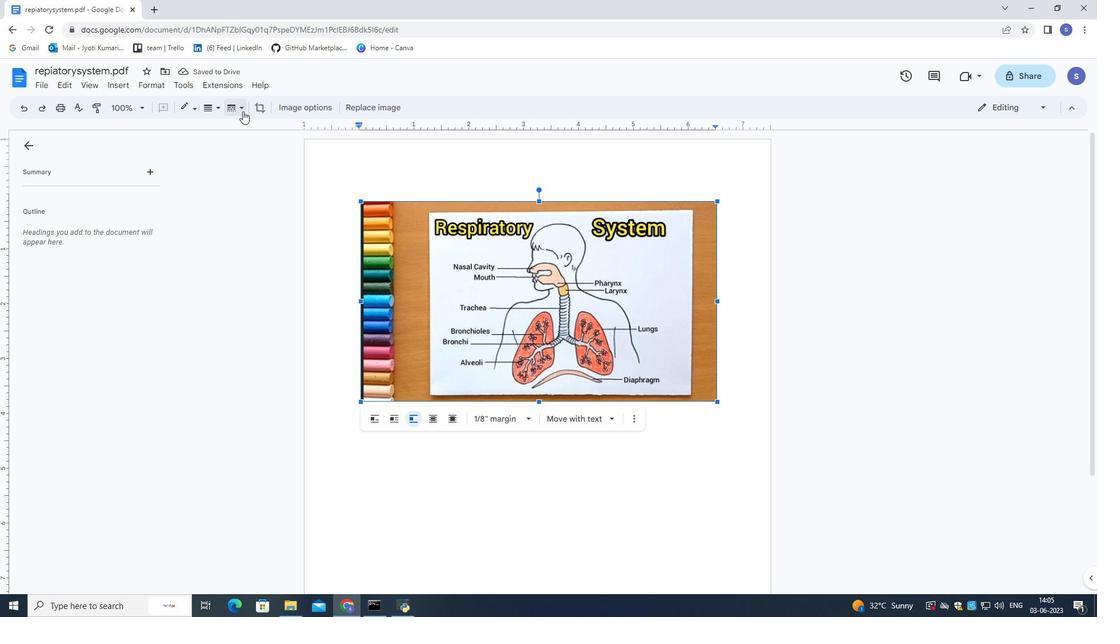
Action: Mouse pressed left at (237, 108)
Screenshot: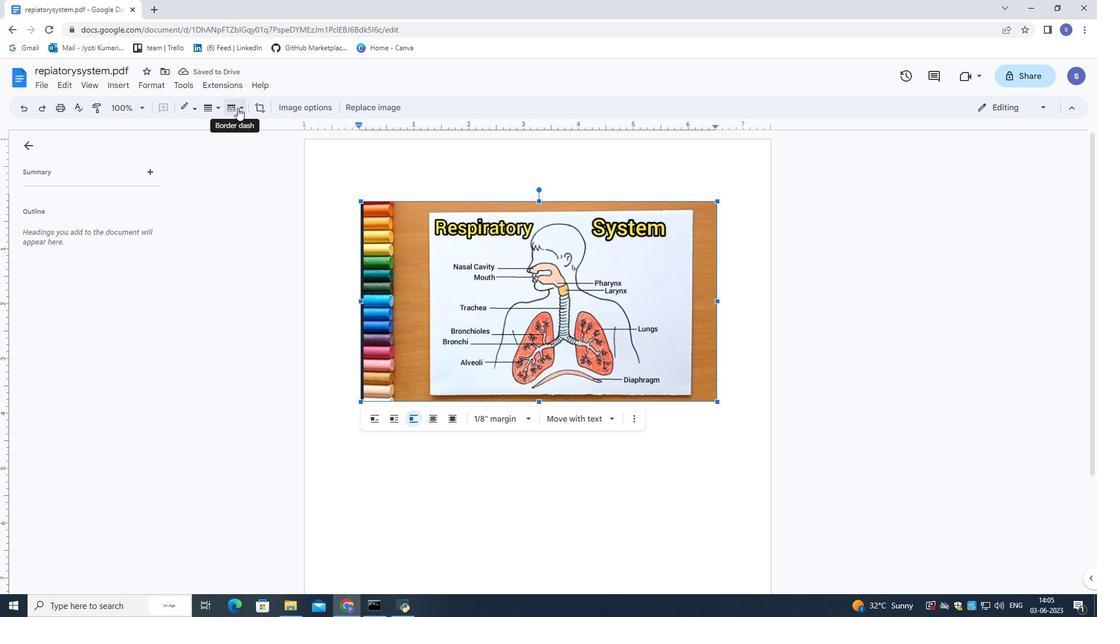 
Action: Mouse moved to (253, 142)
Screenshot: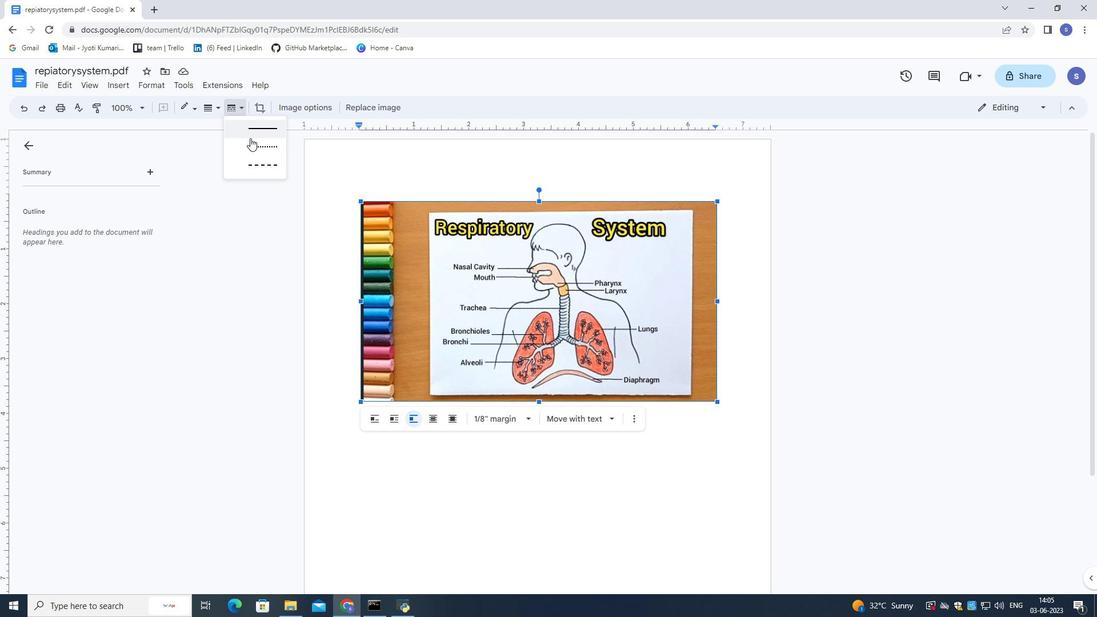 
Action: Mouse pressed left at (253, 142)
Screenshot: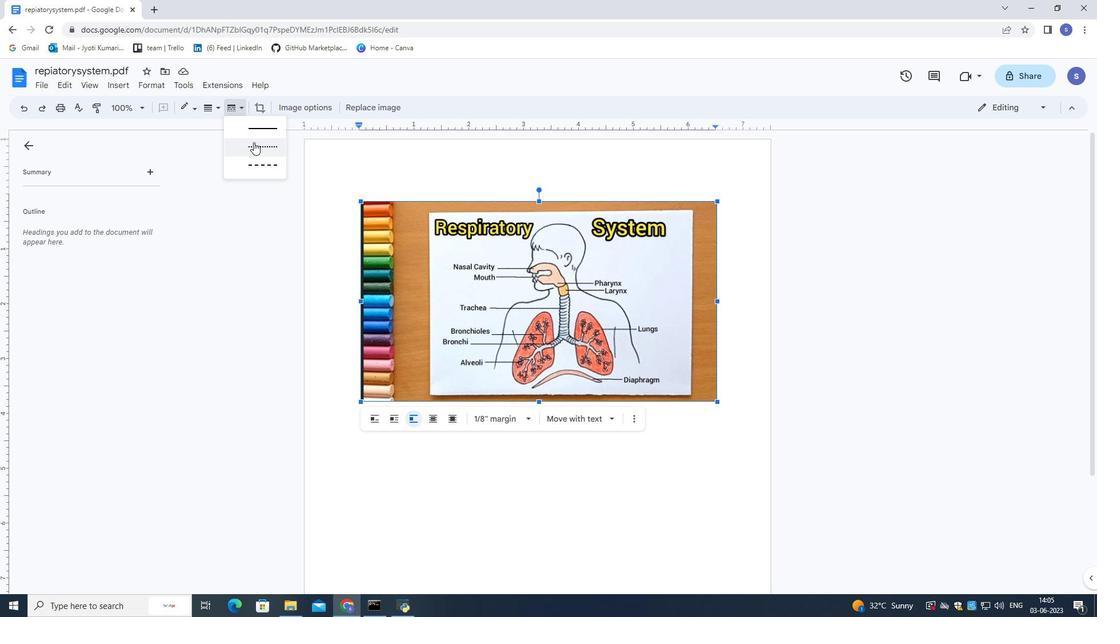 
Action: Mouse moved to (217, 102)
Screenshot: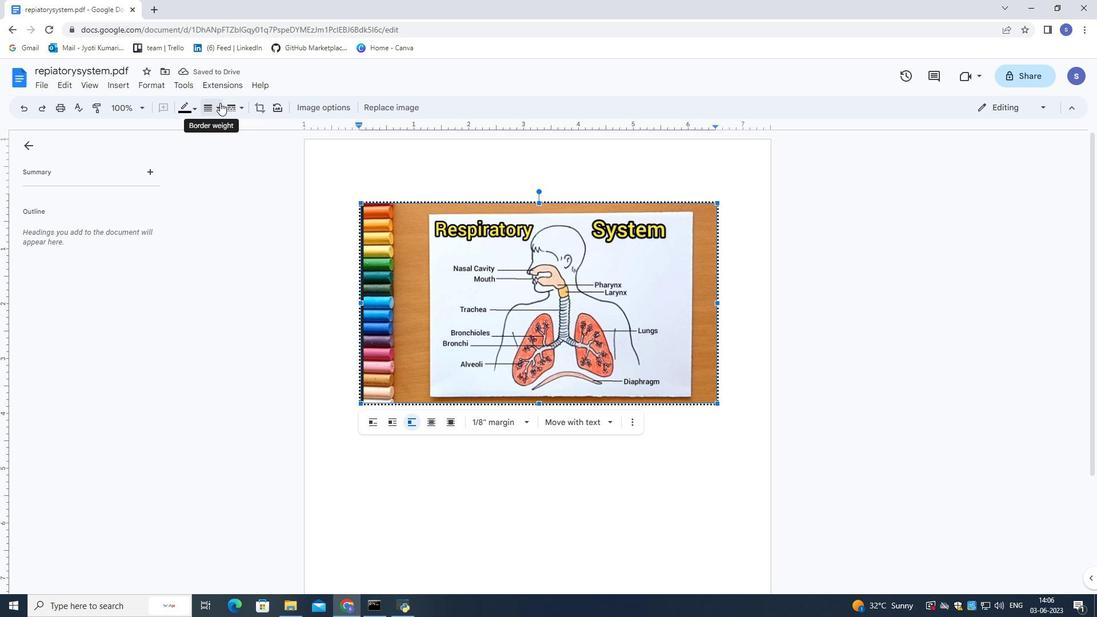 
Action: Mouse pressed left at (217, 102)
Screenshot: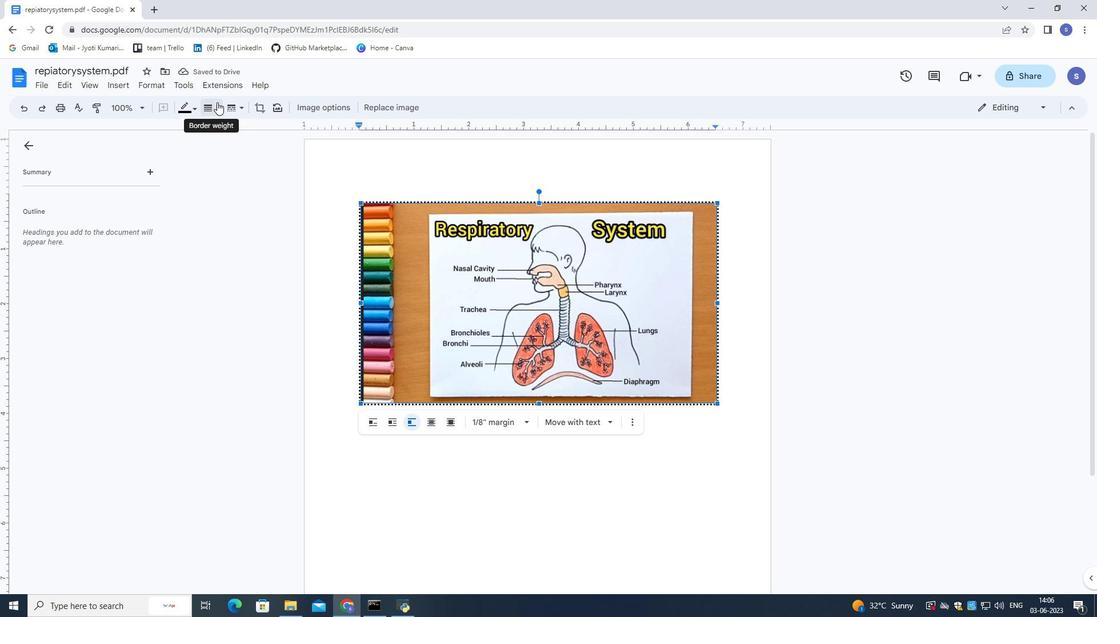 
Action: Mouse moved to (233, 184)
Screenshot: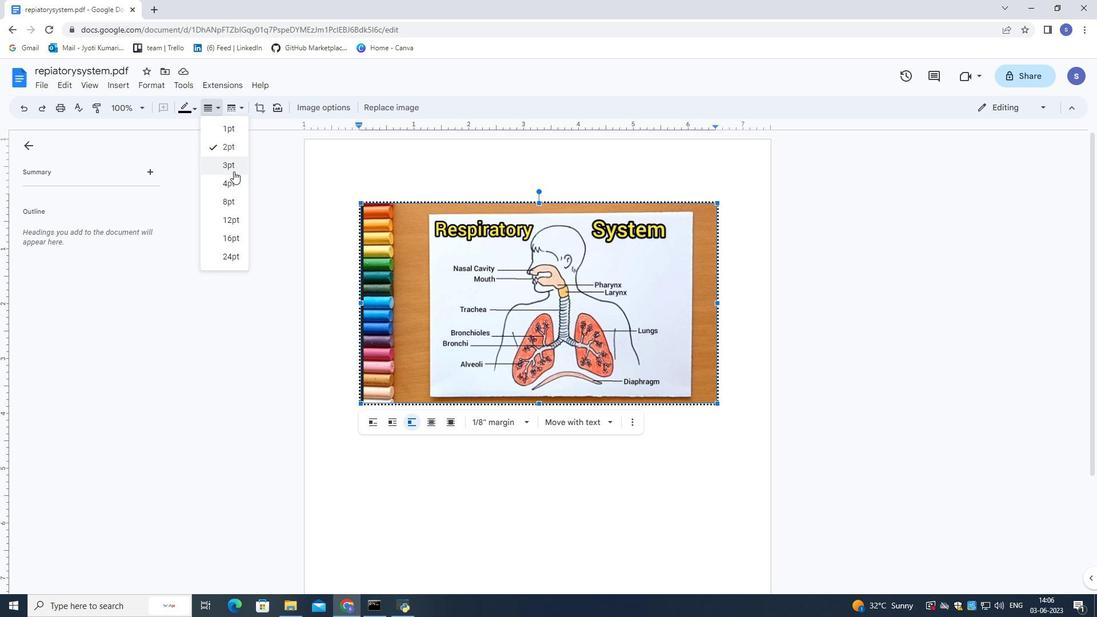 
Action: Mouse pressed left at (233, 184)
Screenshot: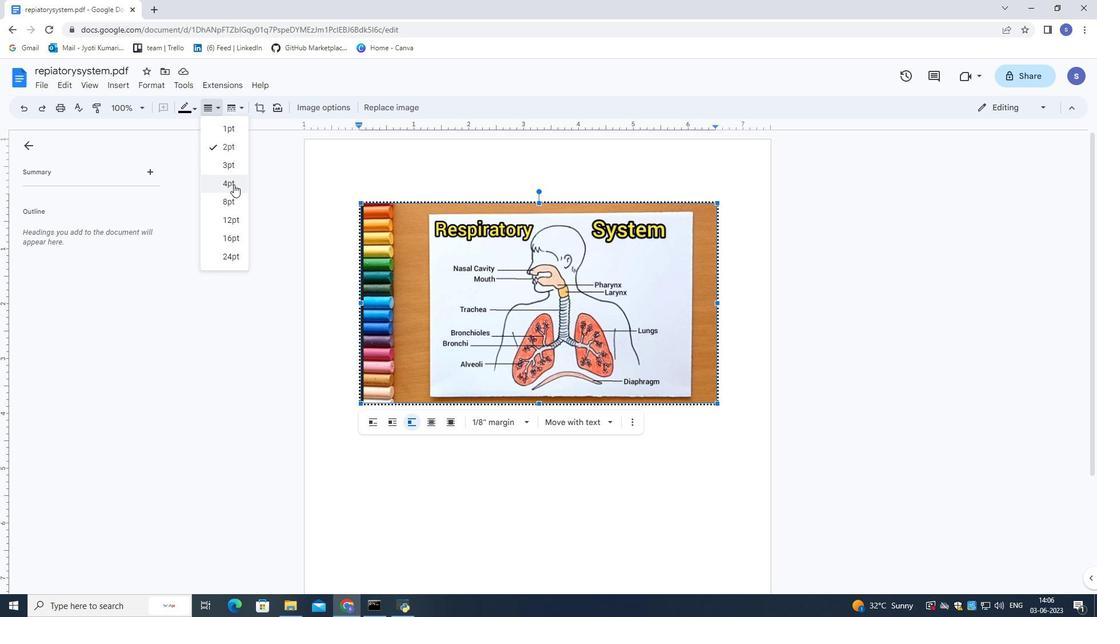 
Action: Mouse moved to (190, 110)
Screenshot: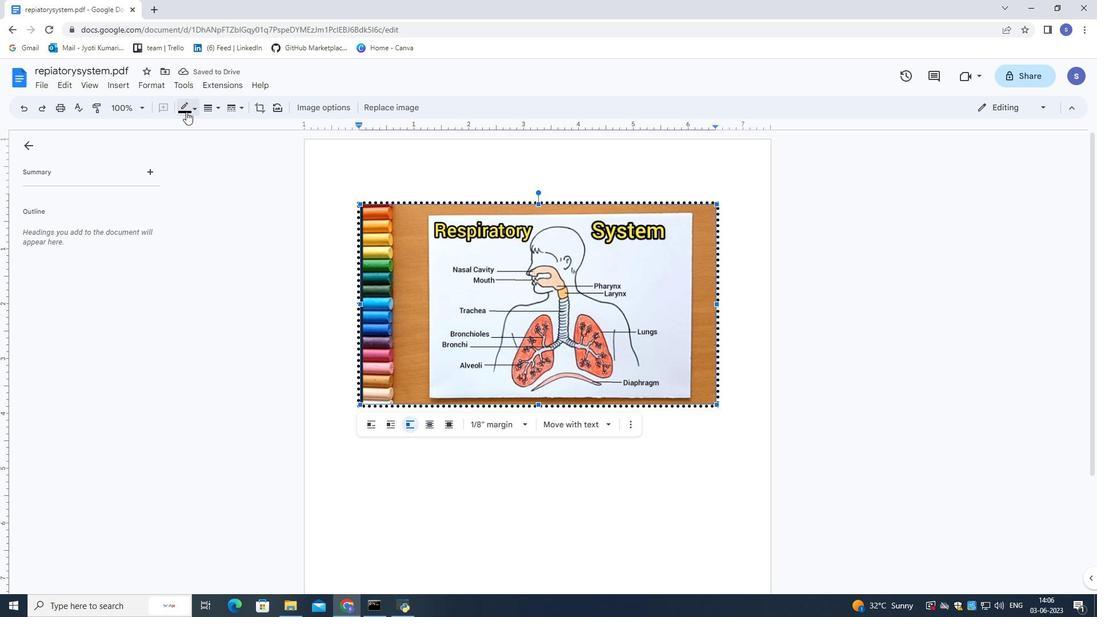 
Action: Mouse pressed left at (190, 110)
Screenshot: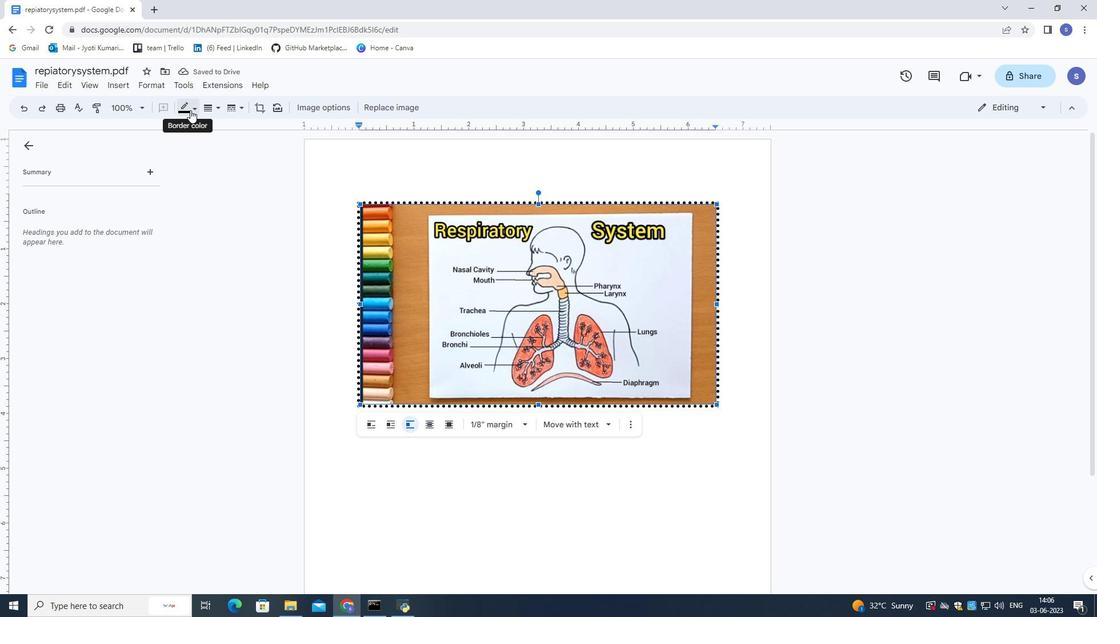 
Action: Mouse moved to (224, 221)
Screenshot: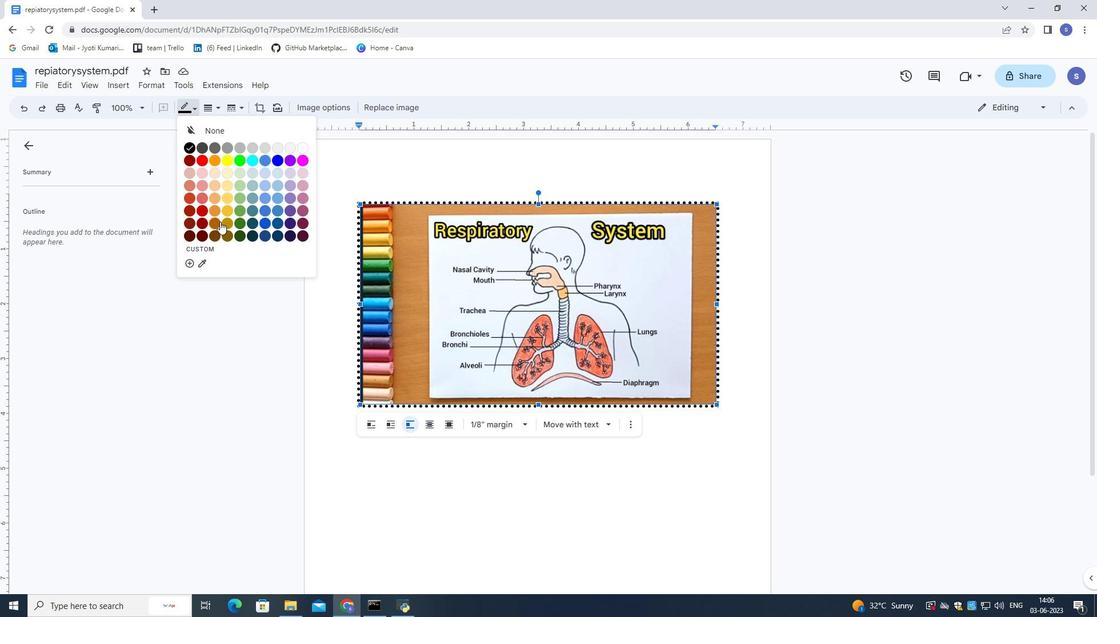 
Action: Mouse pressed left at (224, 221)
Screenshot: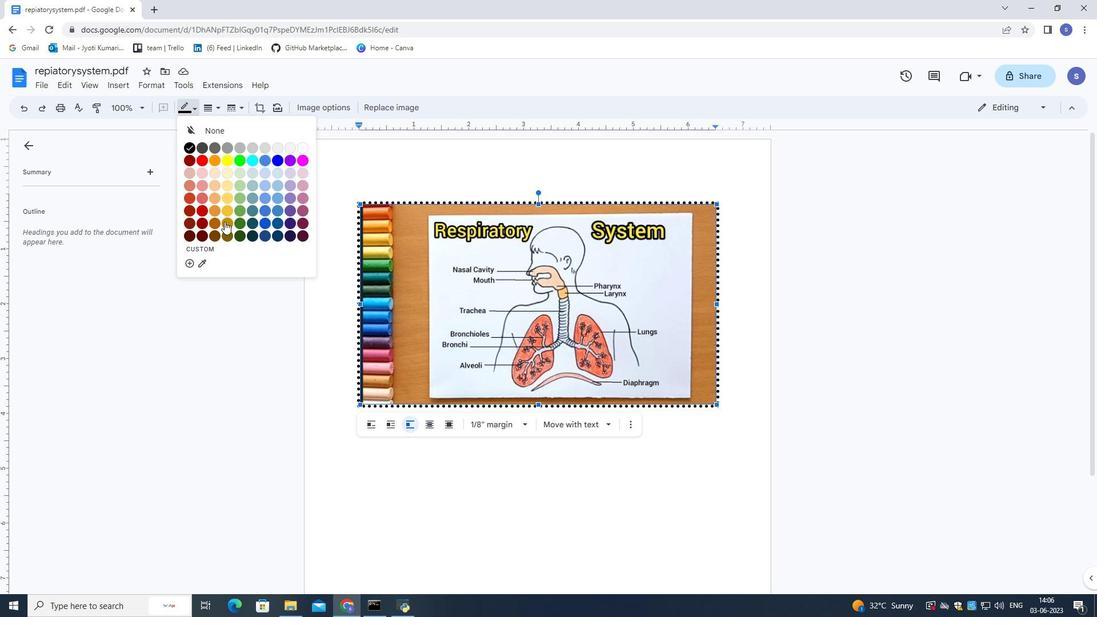 
Action: Mouse moved to (361, 222)
Screenshot: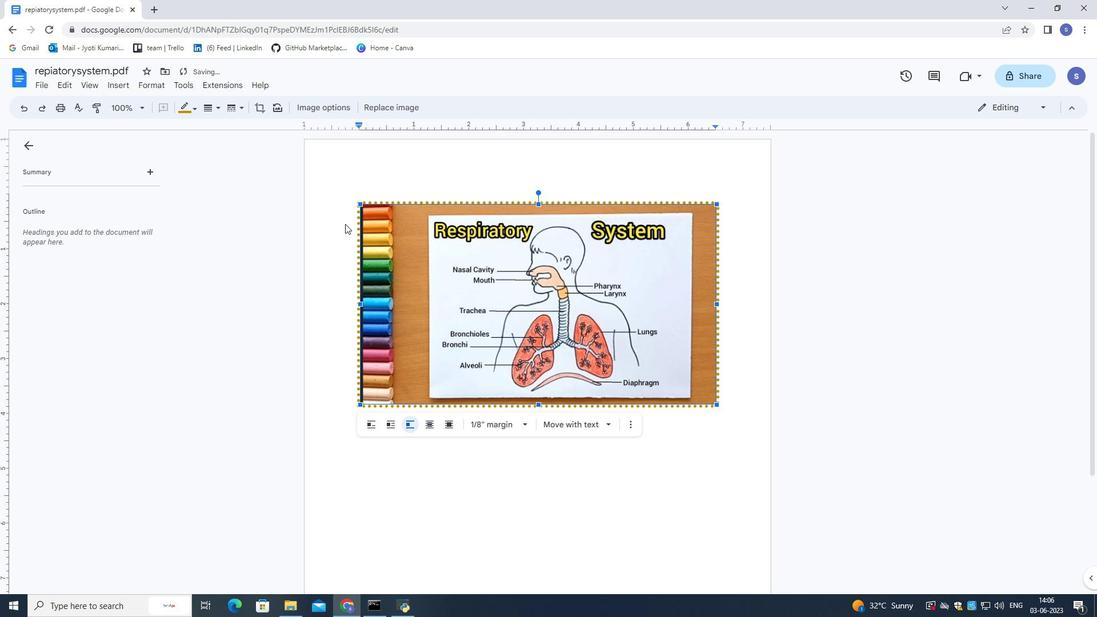 
Action: Mouse pressed left at (361, 222)
Screenshot: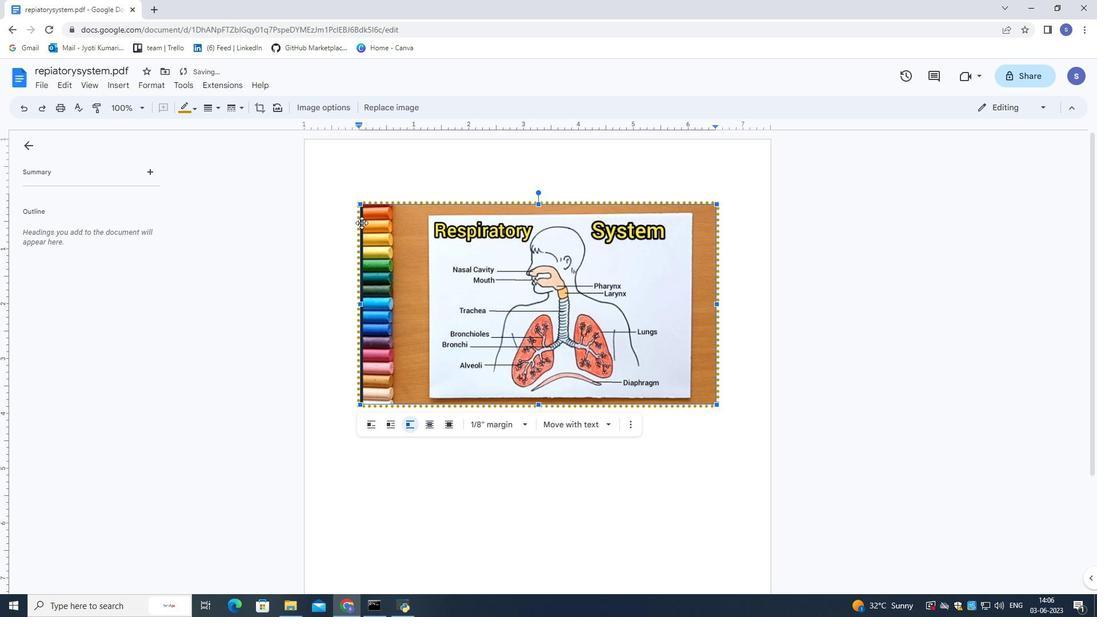 
Action: Mouse moved to (344, 207)
Screenshot: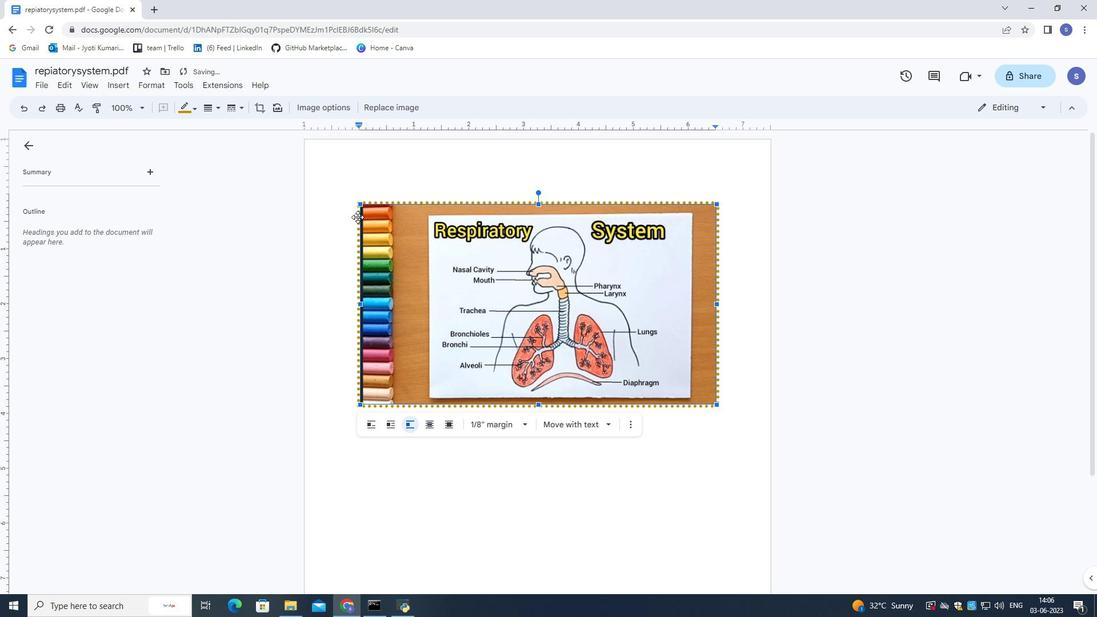 
Action: Mouse pressed left at (344, 207)
Screenshot: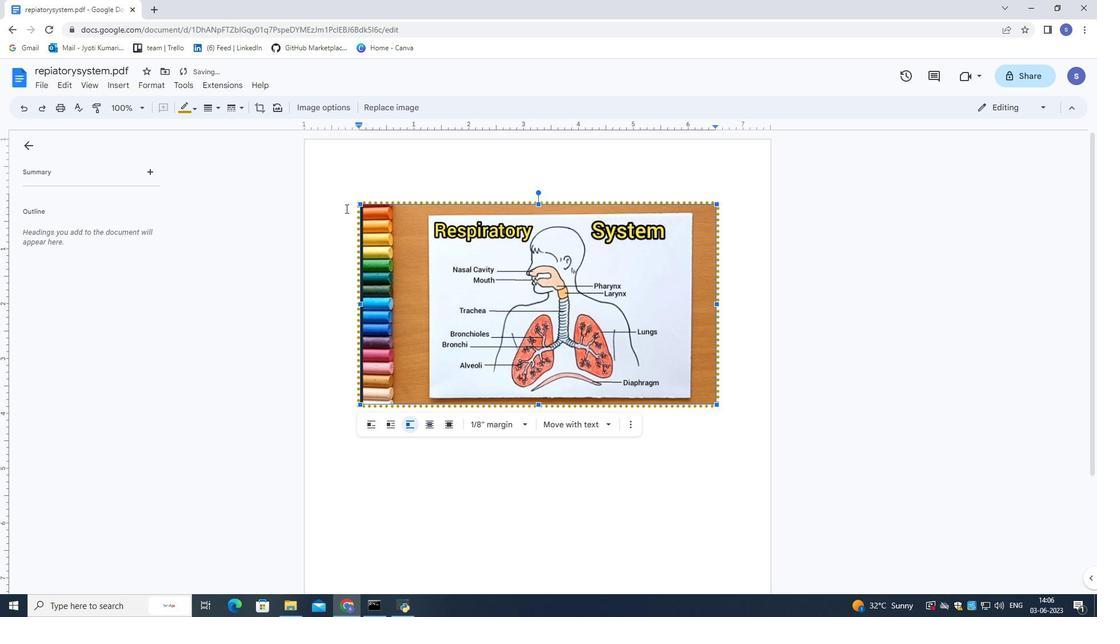 
Action: Mouse moved to (340, 201)
Screenshot: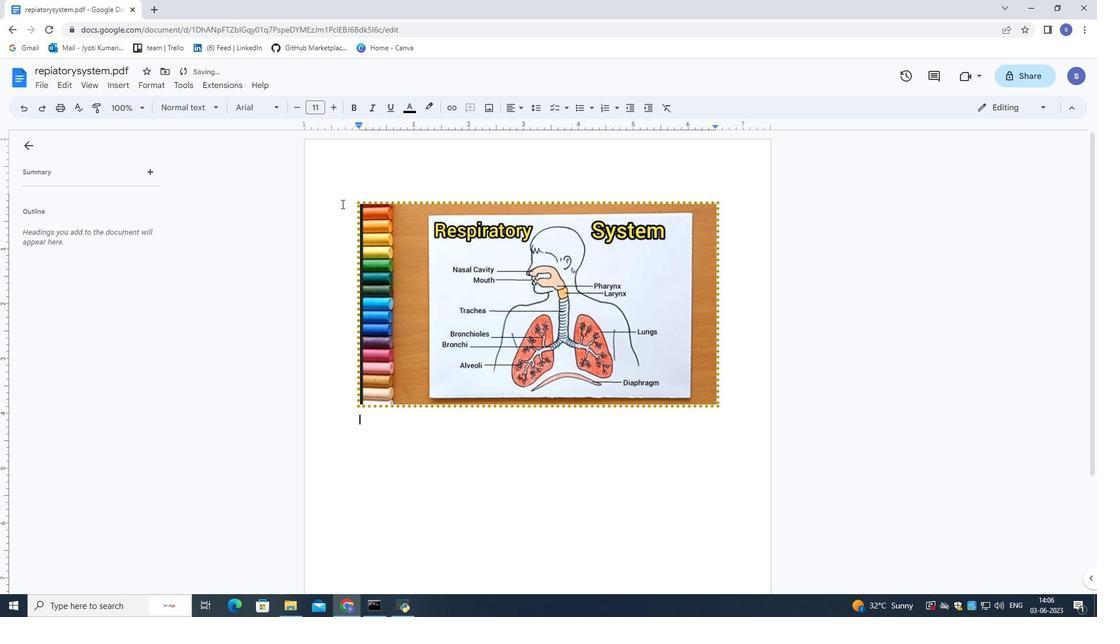 
